 Task: Look for space in Madhipura, India from 6th September, 2023 to 10th September, 2023 for 1 adult in price range Rs.9000 to Rs.17000. Place can be private room with 1  bedroom having 1 bed and 1 bathroom. Property type can be house, flat, guest house, hotel. Booking option can be shelf check-in. Required host language is English.
Action: Mouse moved to (468, 85)
Screenshot: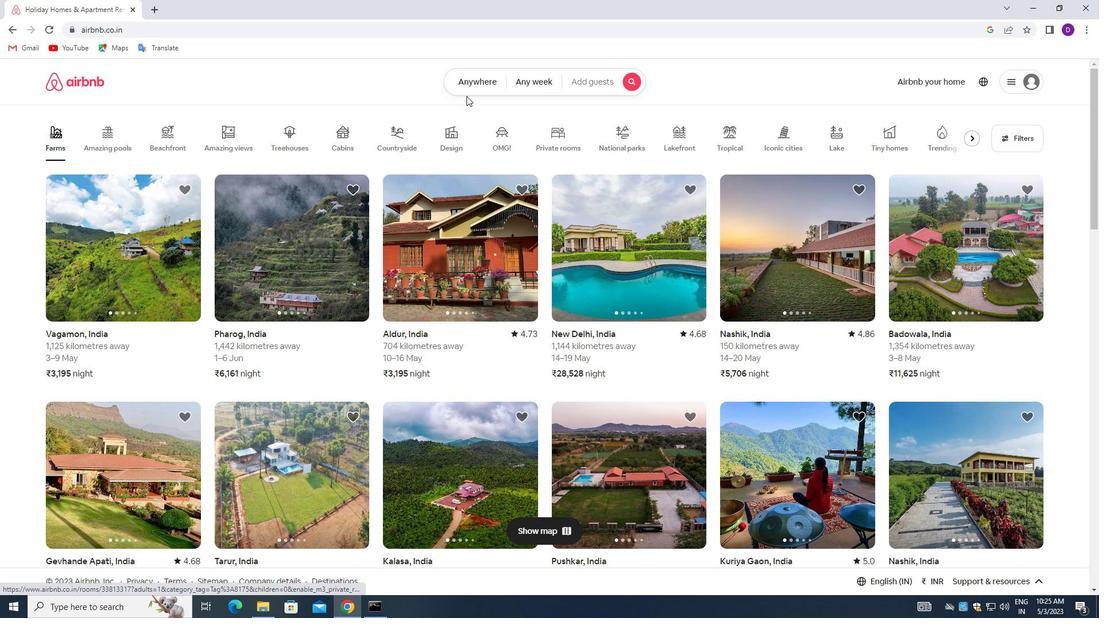
Action: Mouse pressed left at (468, 85)
Screenshot: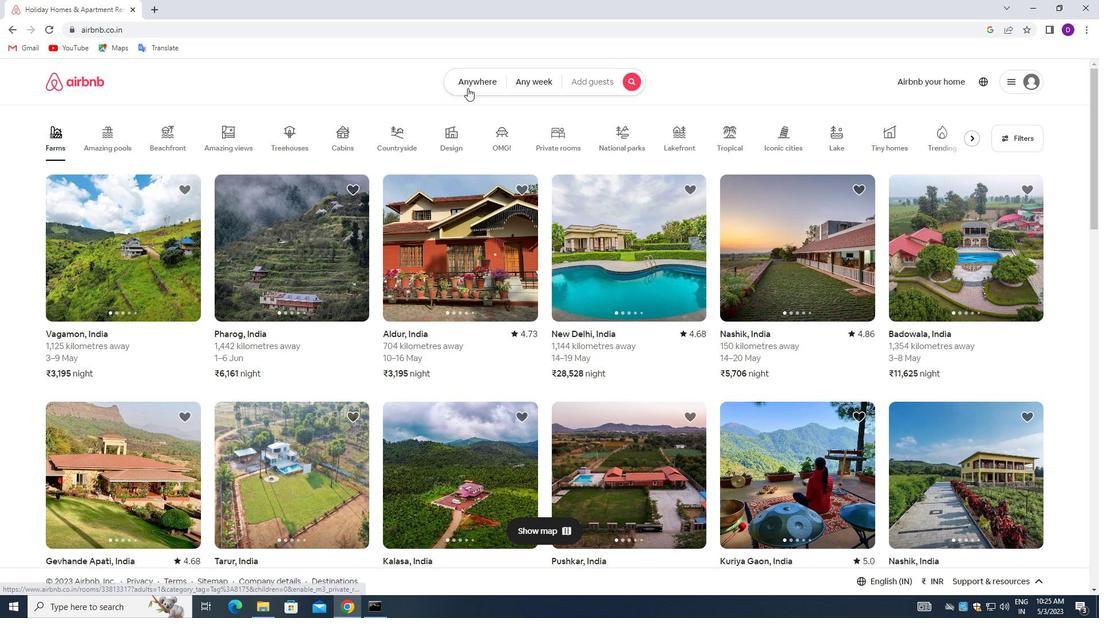 
Action: Mouse moved to (394, 132)
Screenshot: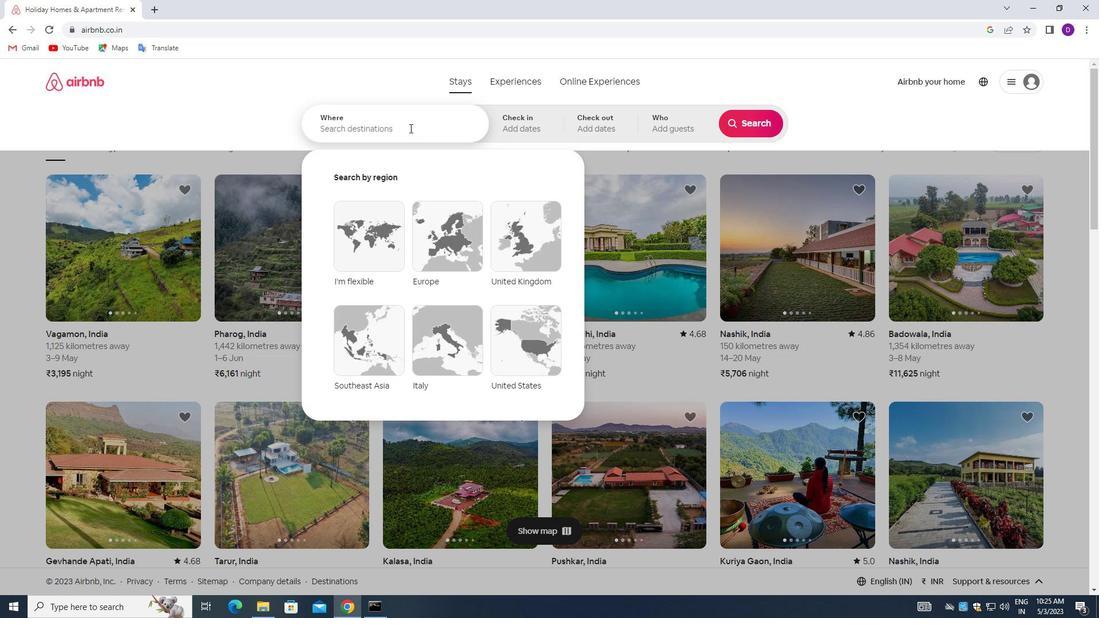 
Action: Mouse pressed left at (394, 132)
Screenshot: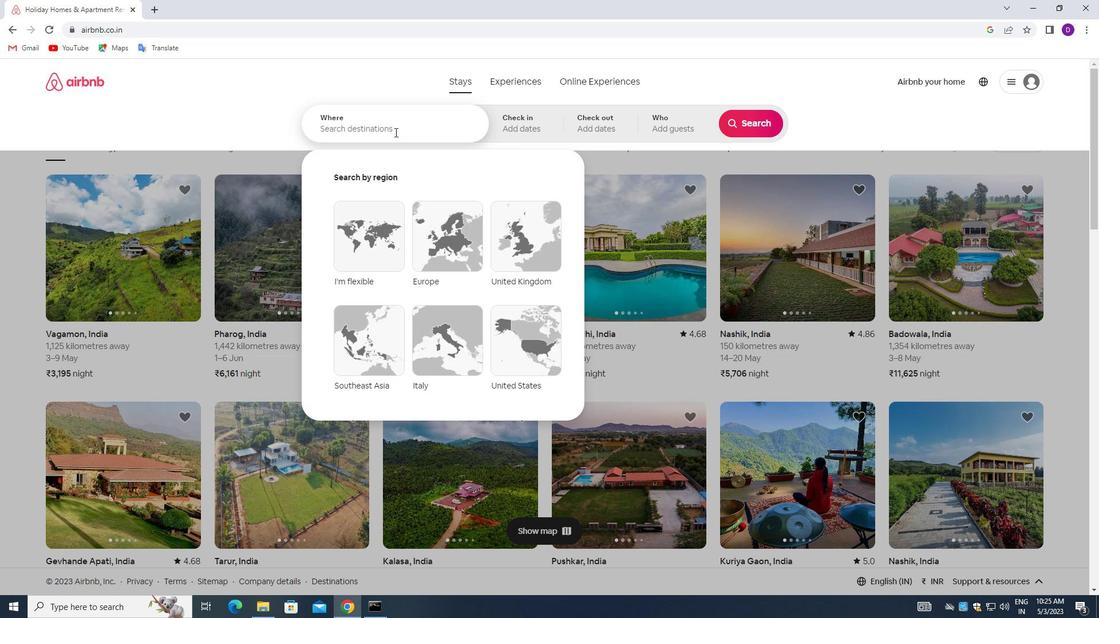 
Action: Mouse moved to (253, 84)
Screenshot: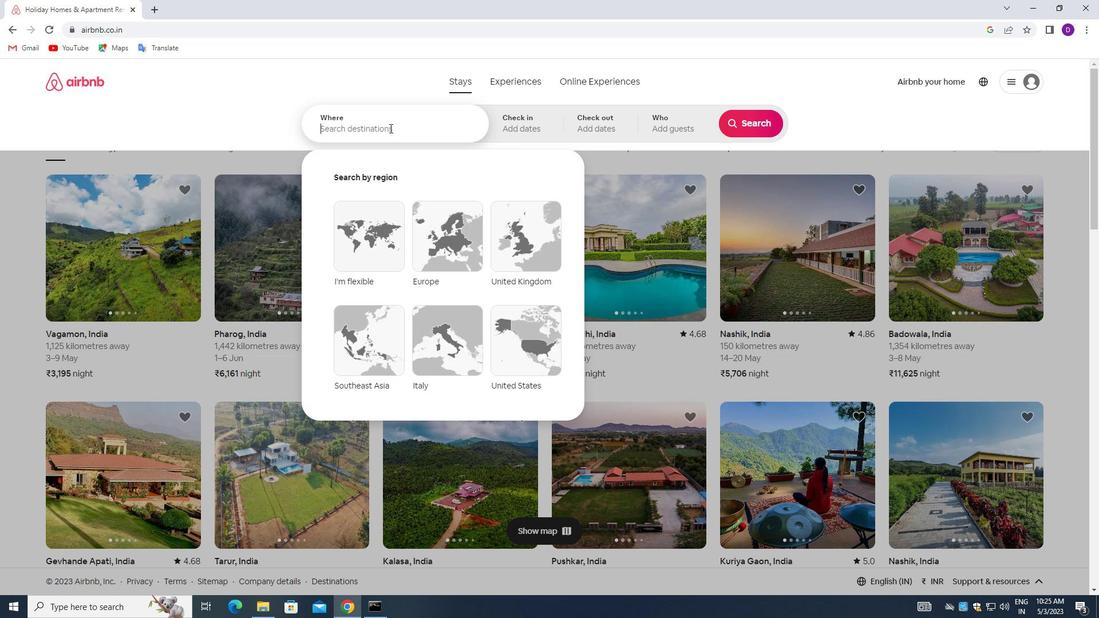 
Action: Key pressed <Key.shift>MADHIPURA,<Key.space><Key.shift>INDIA<Key.enter>
Screenshot: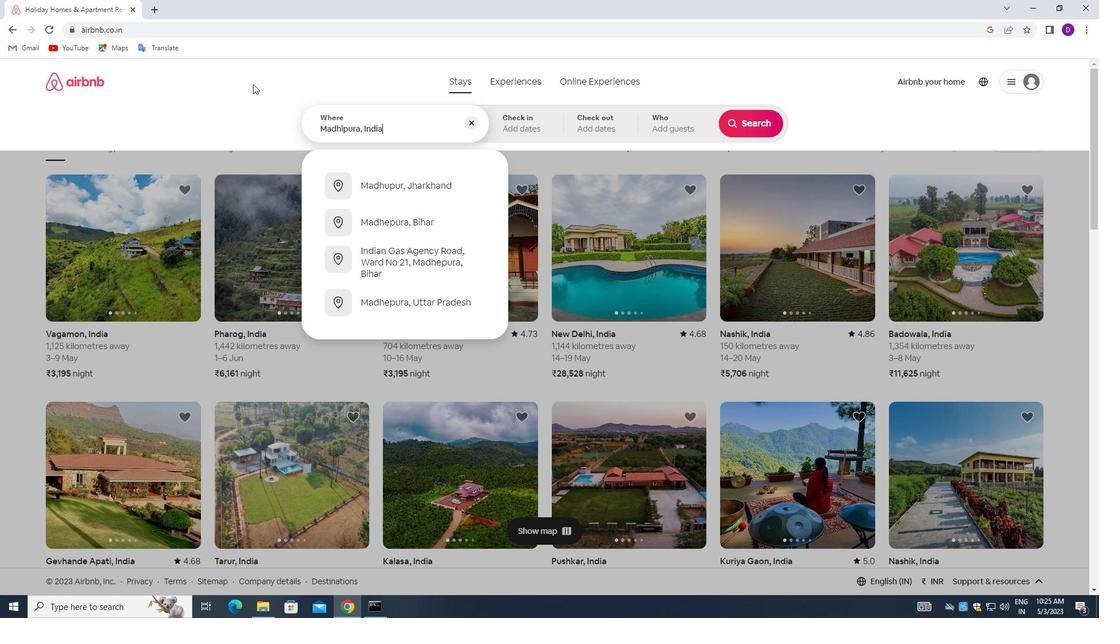 
Action: Mouse moved to (750, 214)
Screenshot: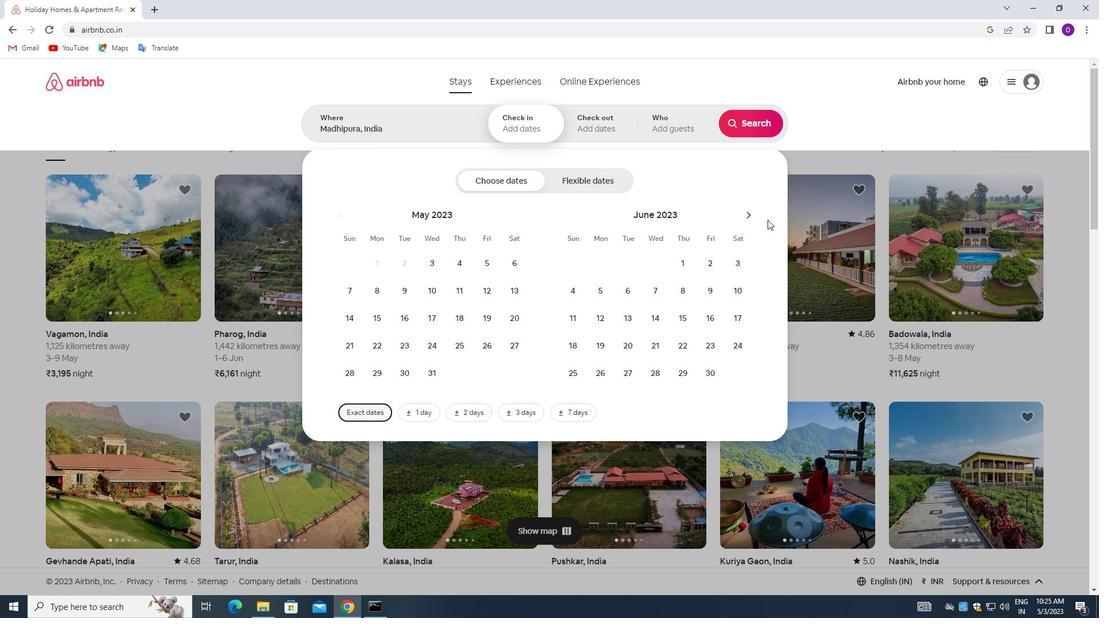 
Action: Mouse pressed left at (750, 214)
Screenshot: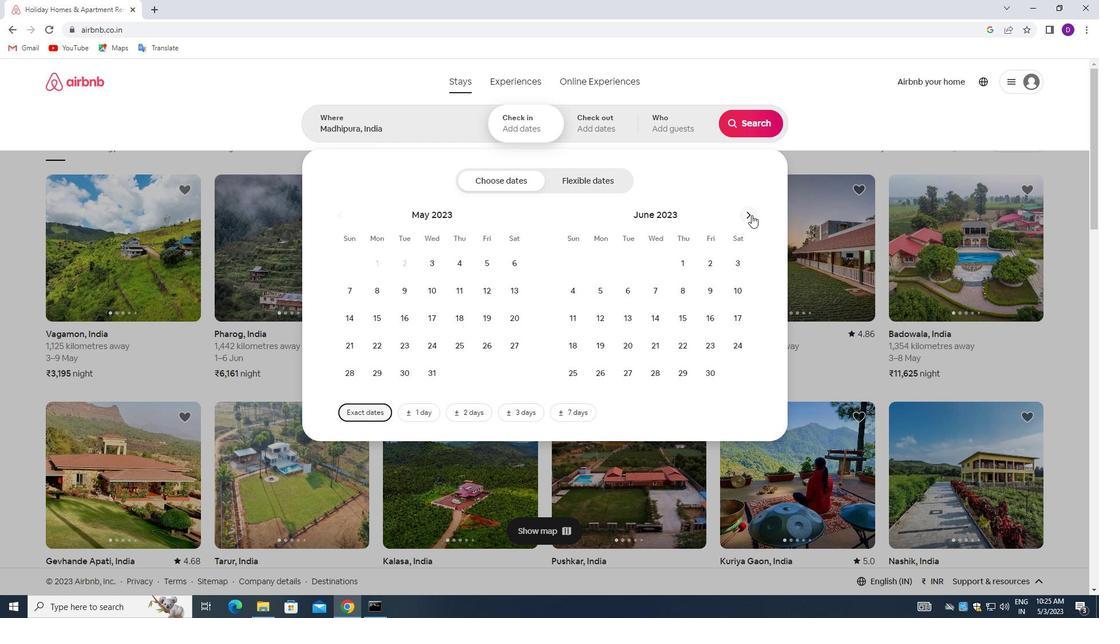 
Action: Mouse pressed left at (750, 214)
Screenshot: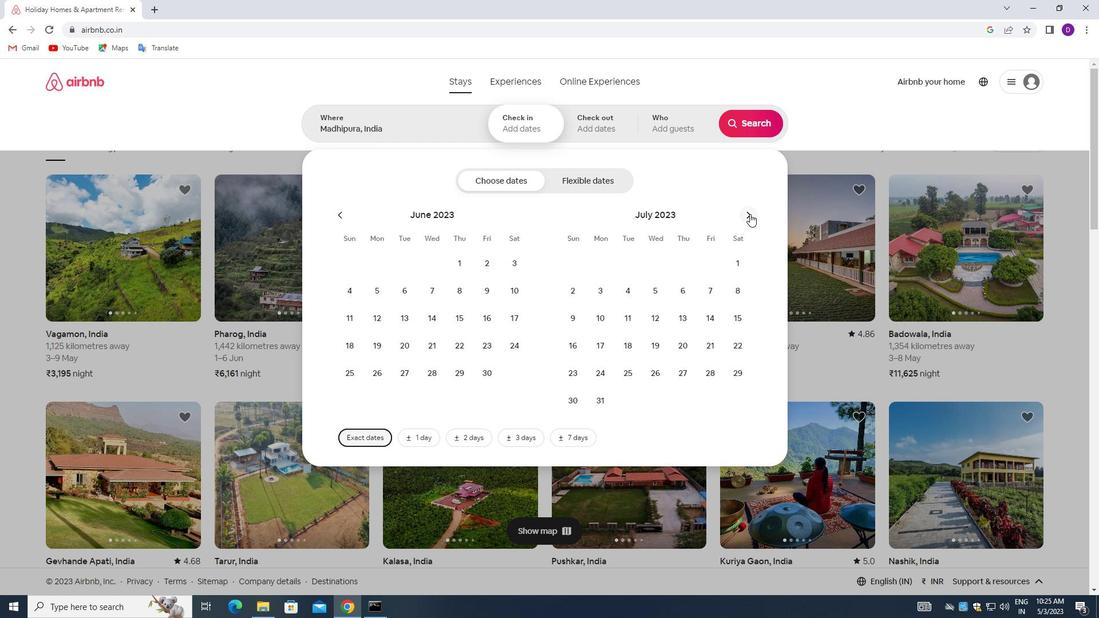 
Action: Mouse pressed left at (750, 214)
Screenshot: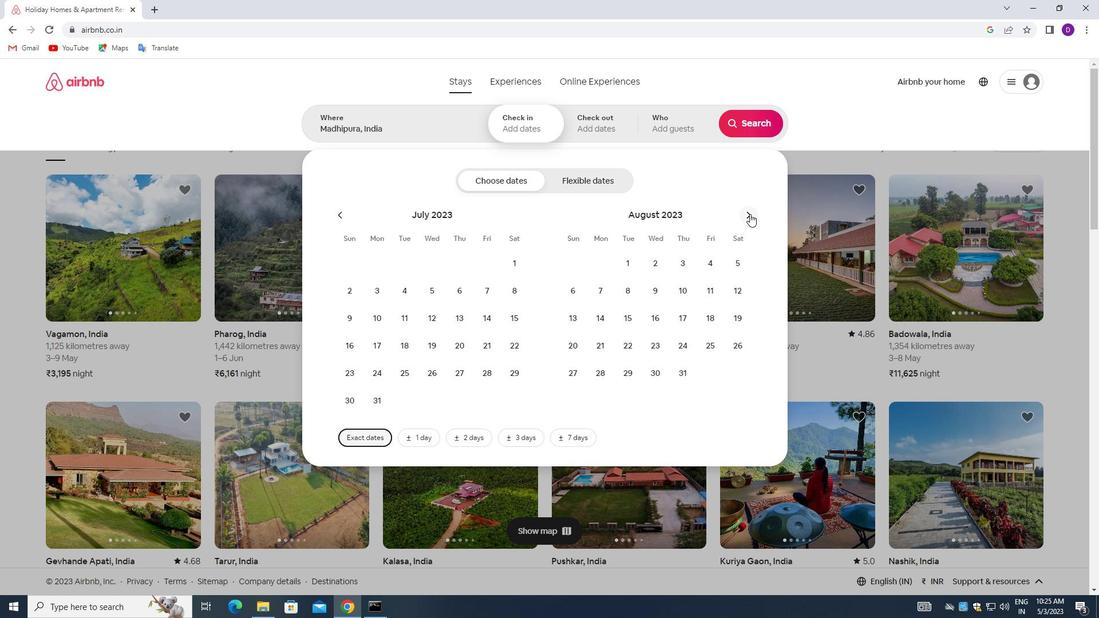 
Action: Mouse moved to (662, 288)
Screenshot: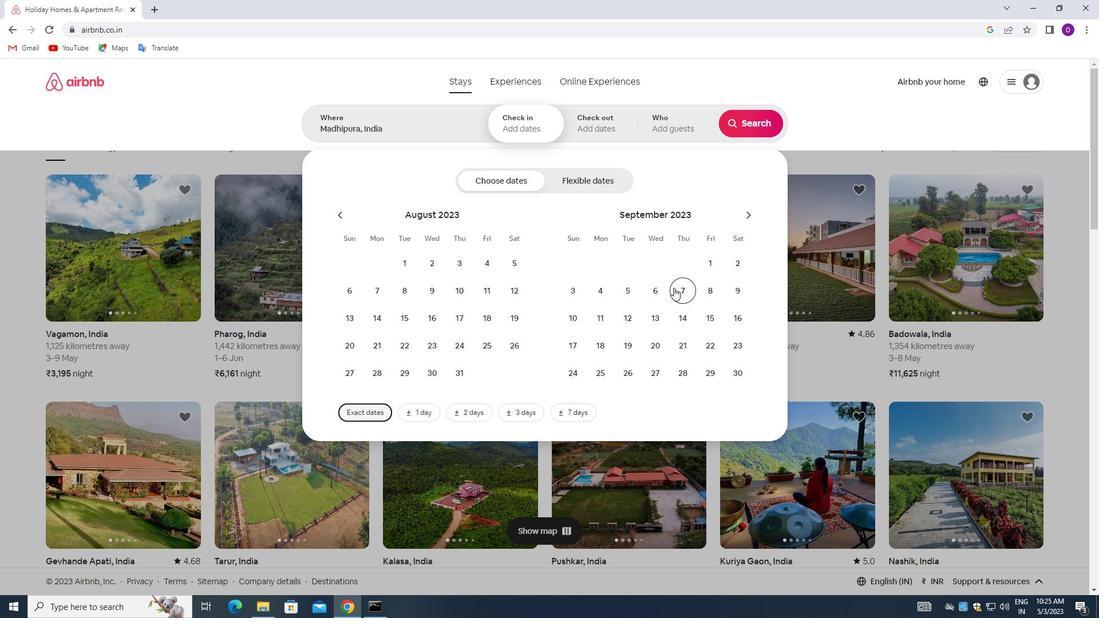 
Action: Mouse pressed left at (662, 288)
Screenshot: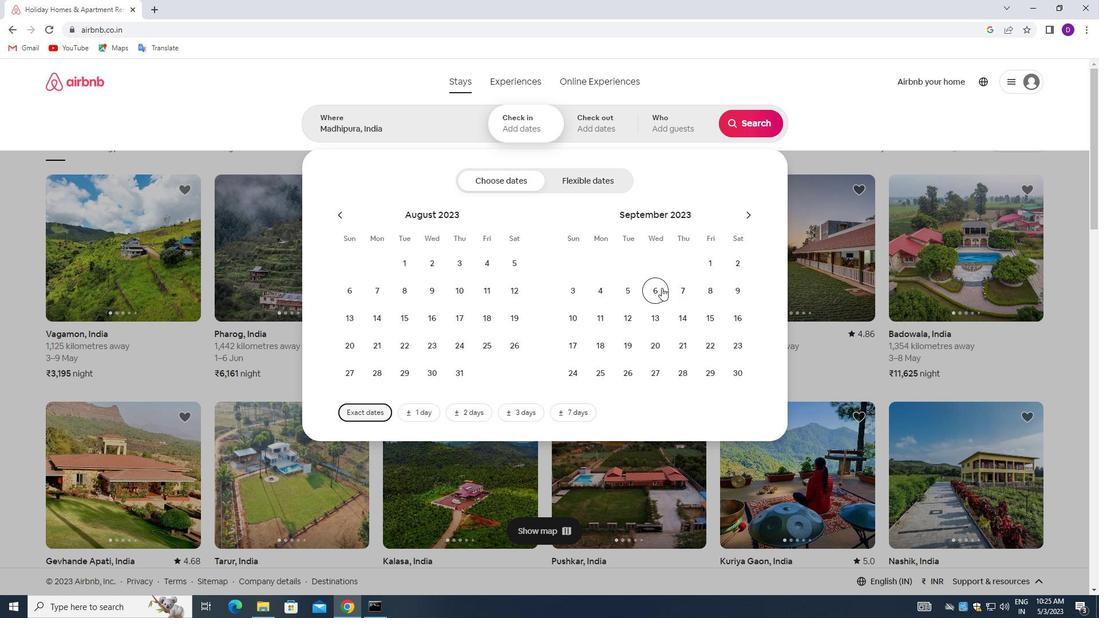 
Action: Mouse moved to (577, 320)
Screenshot: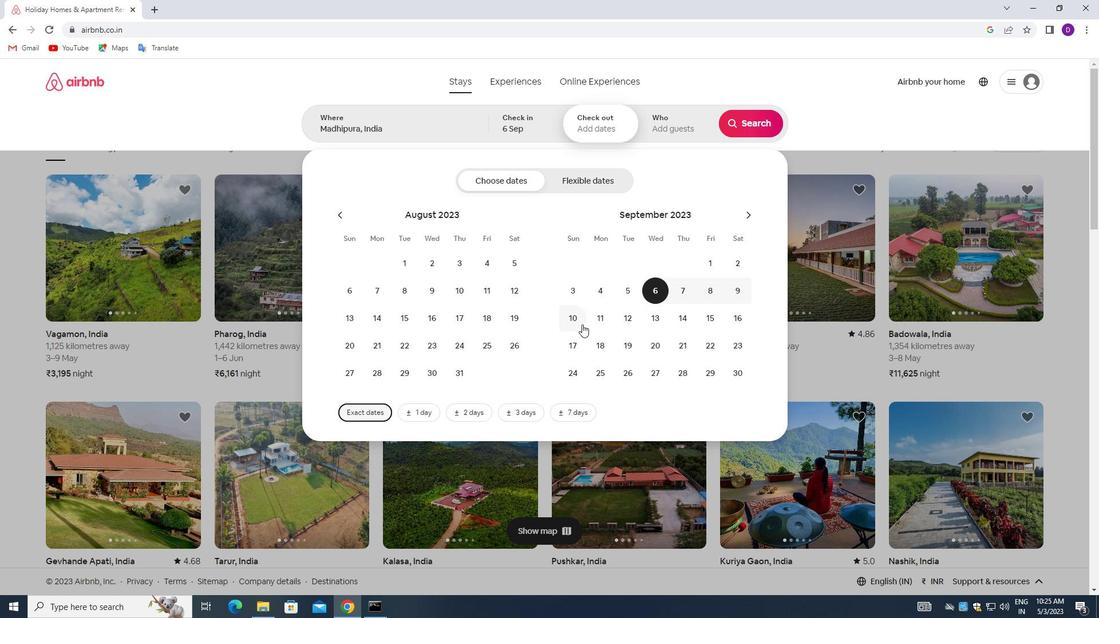 
Action: Mouse pressed left at (577, 320)
Screenshot: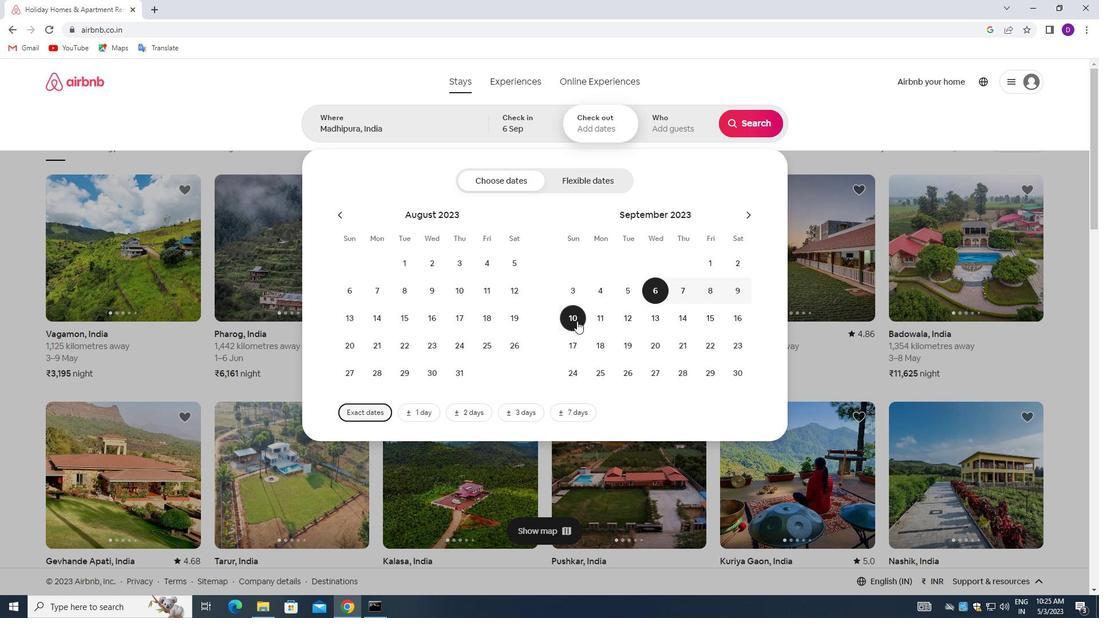 
Action: Mouse moved to (662, 129)
Screenshot: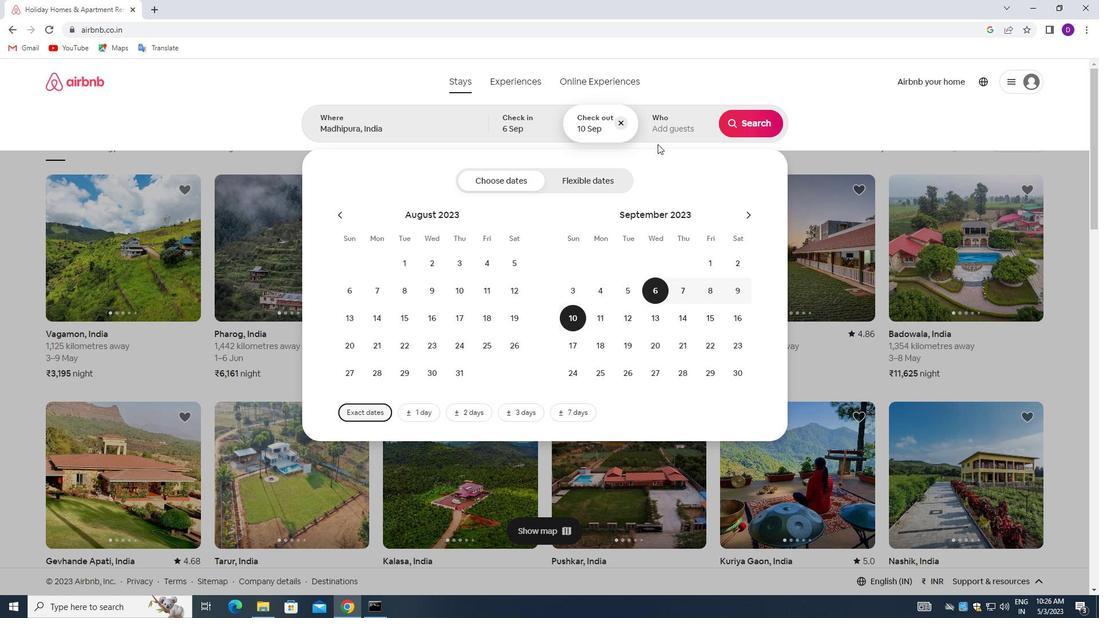 
Action: Mouse pressed left at (662, 129)
Screenshot: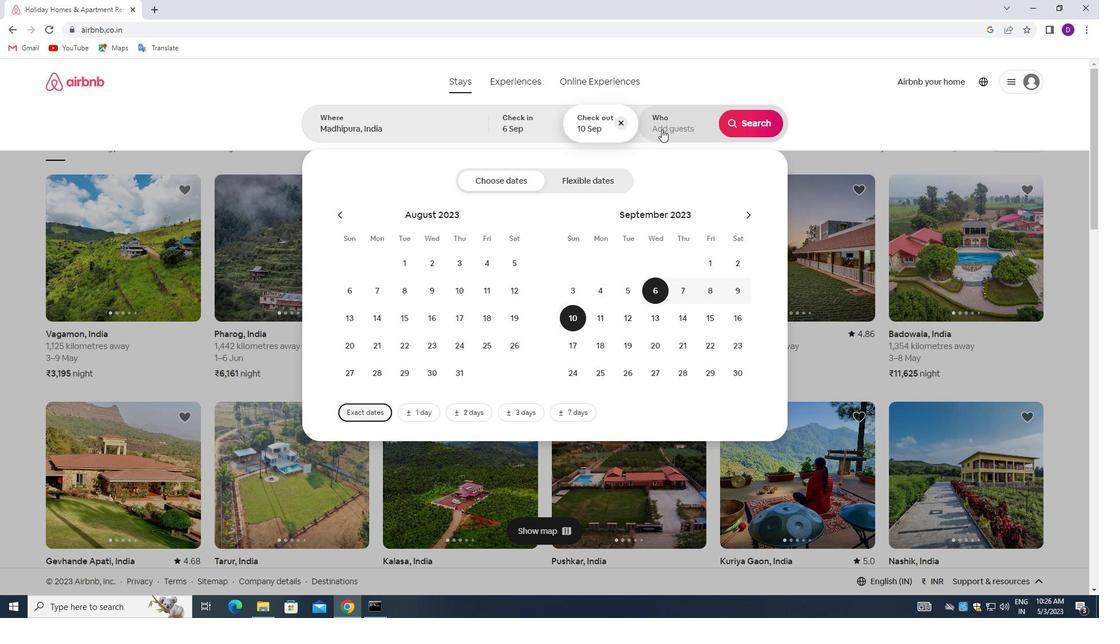 
Action: Mouse moved to (756, 183)
Screenshot: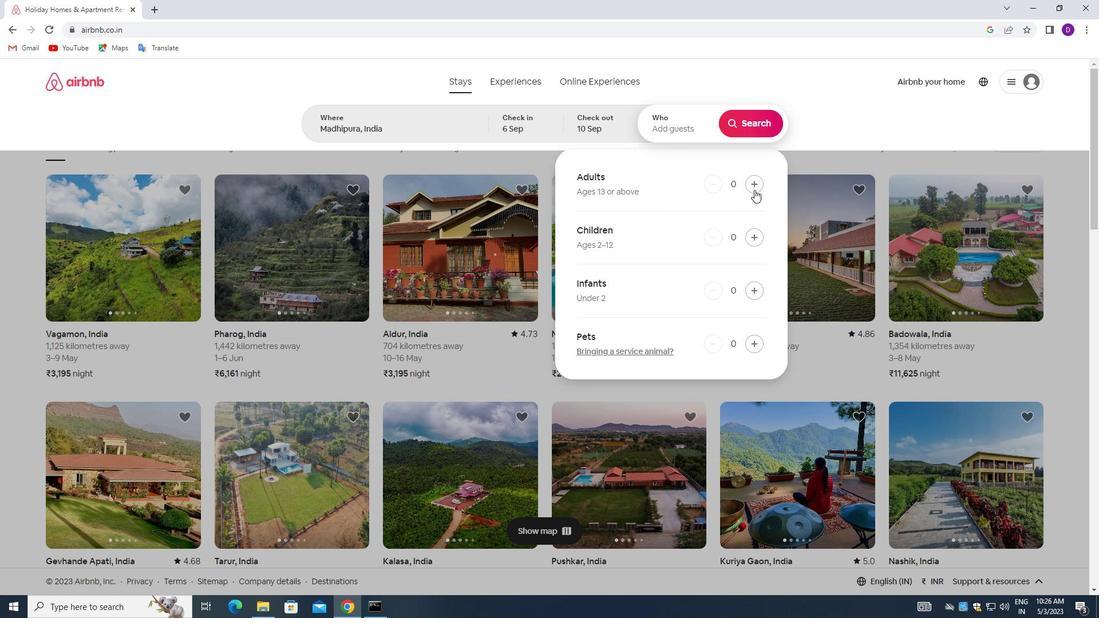 
Action: Mouse pressed left at (756, 183)
Screenshot: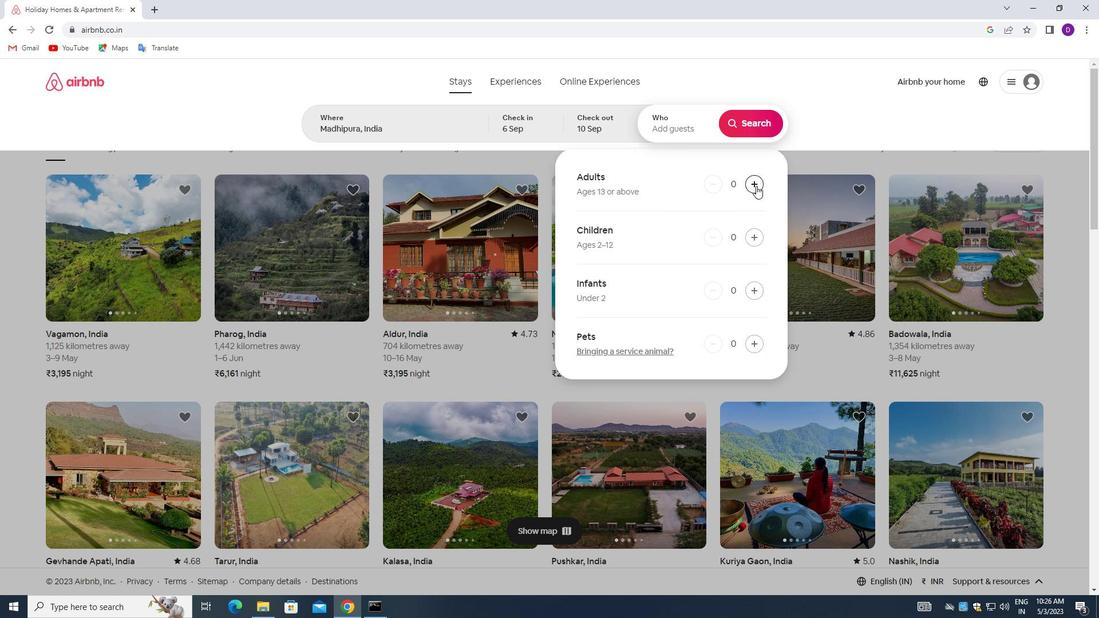 
Action: Mouse moved to (745, 124)
Screenshot: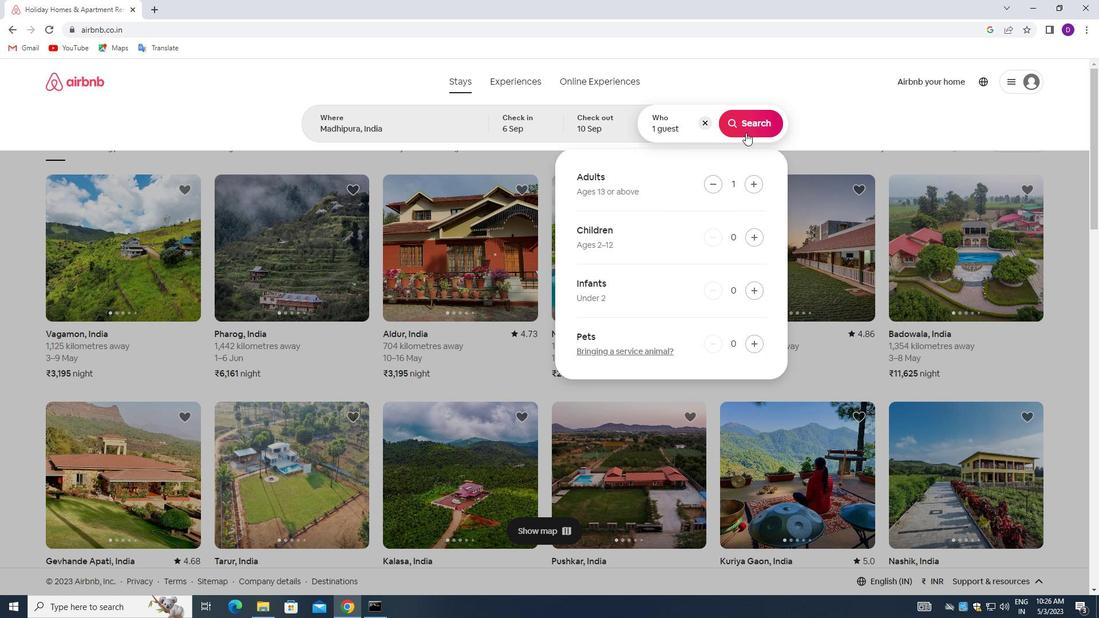 
Action: Mouse pressed left at (745, 124)
Screenshot: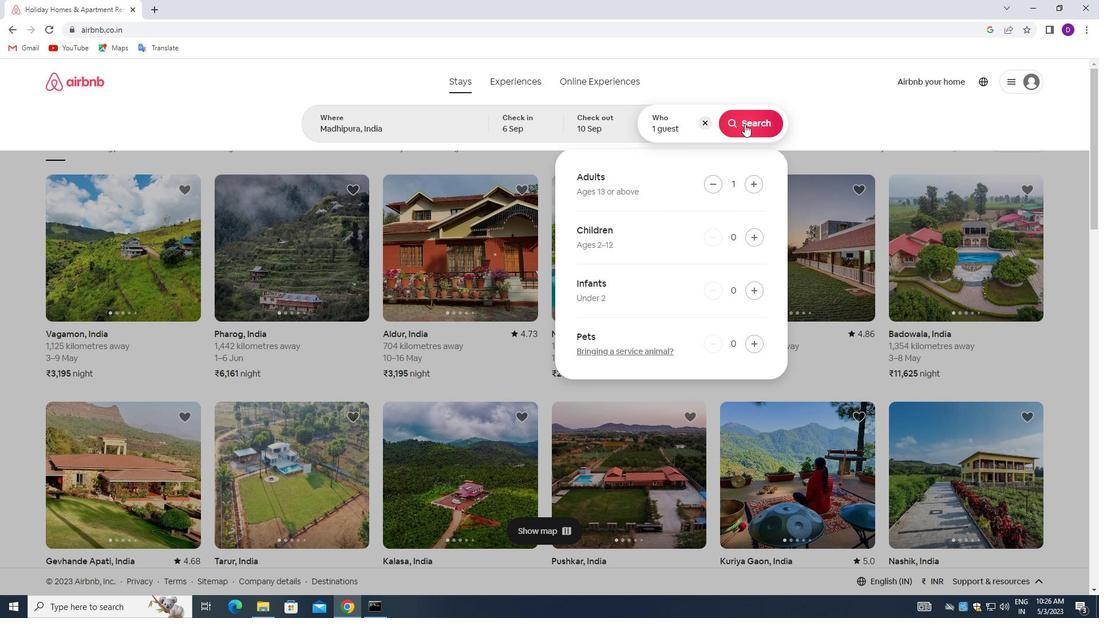 
Action: Mouse moved to (1035, 127)
Screenshot: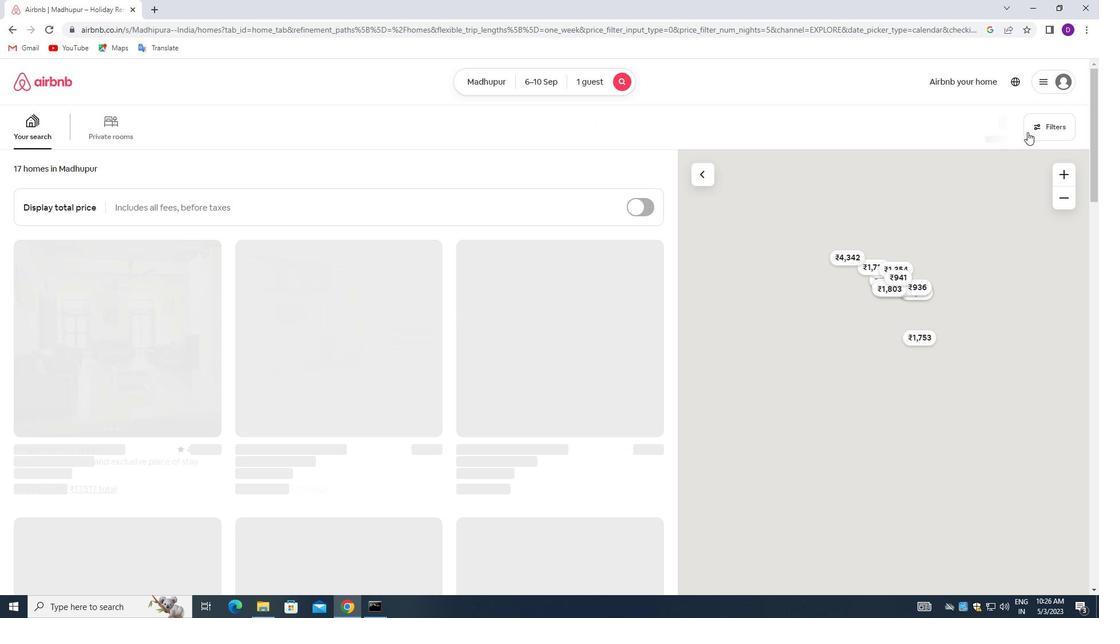 
Action: Mouse pressed left at (1035, 127)
Screenshot: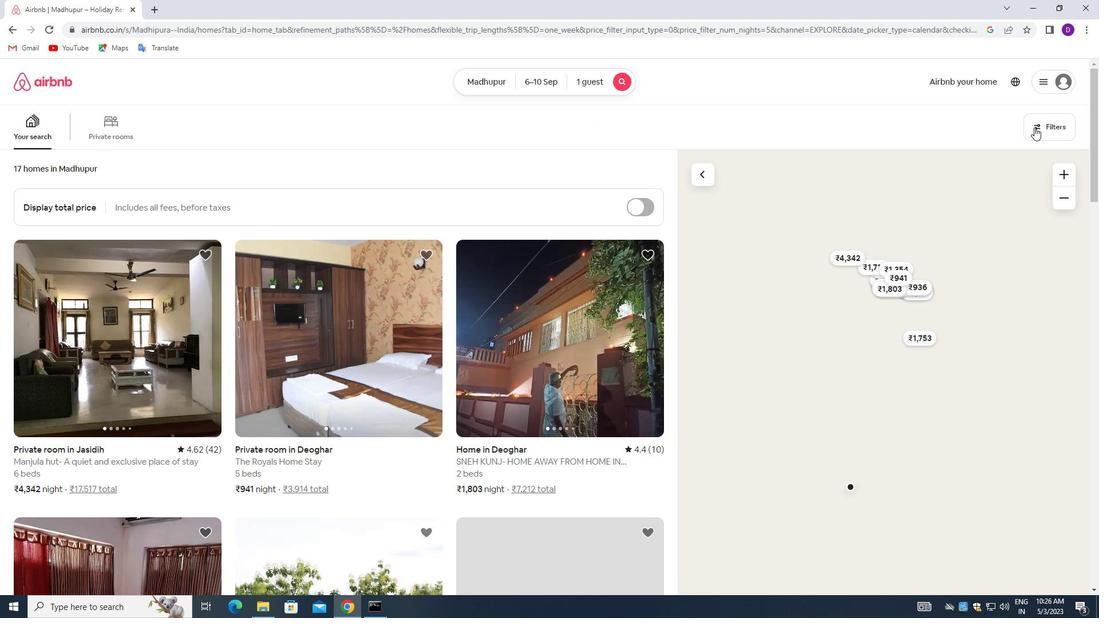 
Action: Mouse moved to (410, 277)
Screenshot: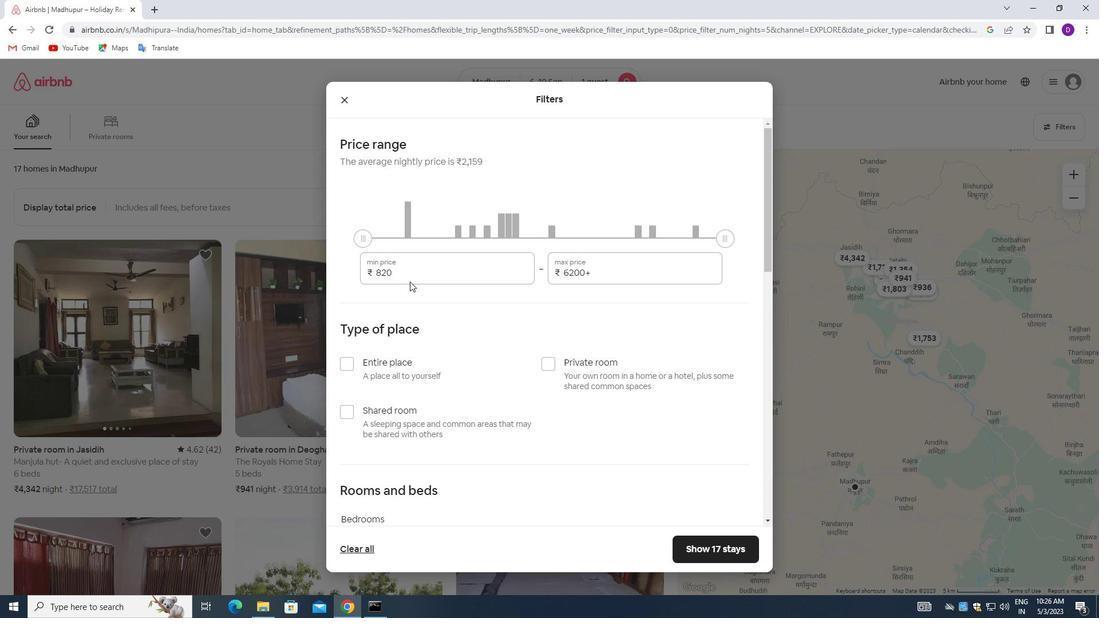 
Action: Mouse pressed left at (410, 277)
Screenshot: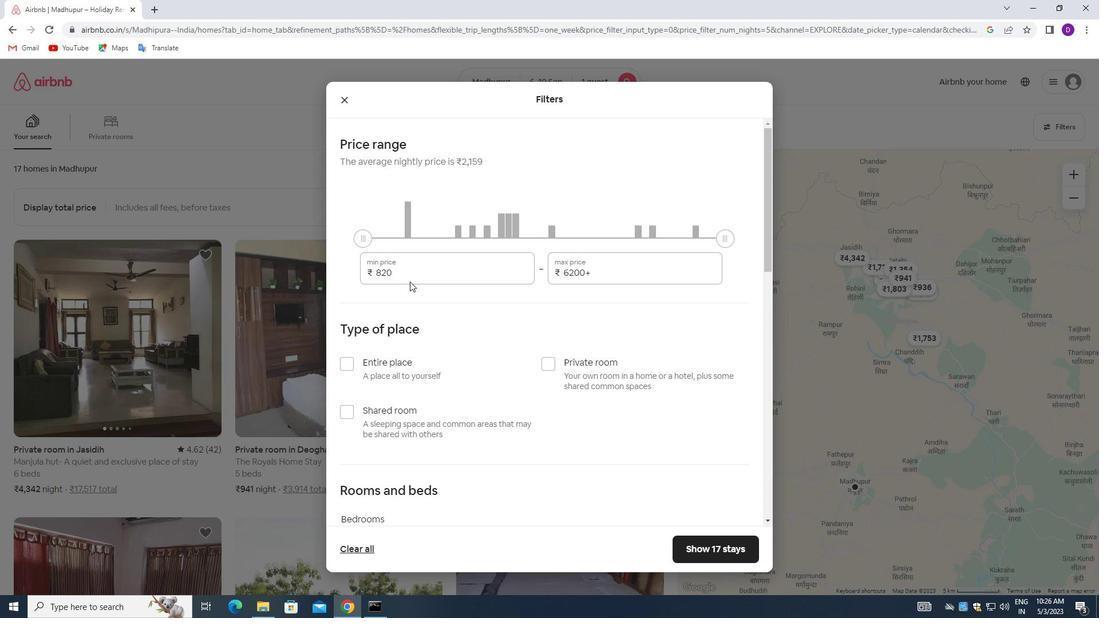 
Action: Mouse pressed left at (410, 277)
Screenshot: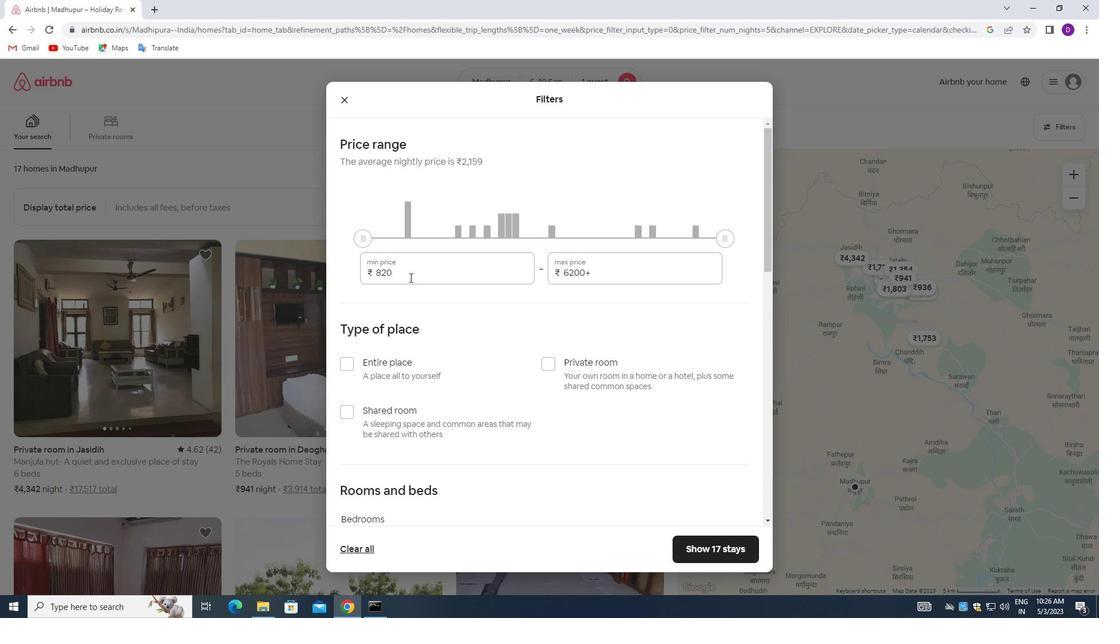 
Action: Key pressed 9000<Key.tab>17000
Screenshot: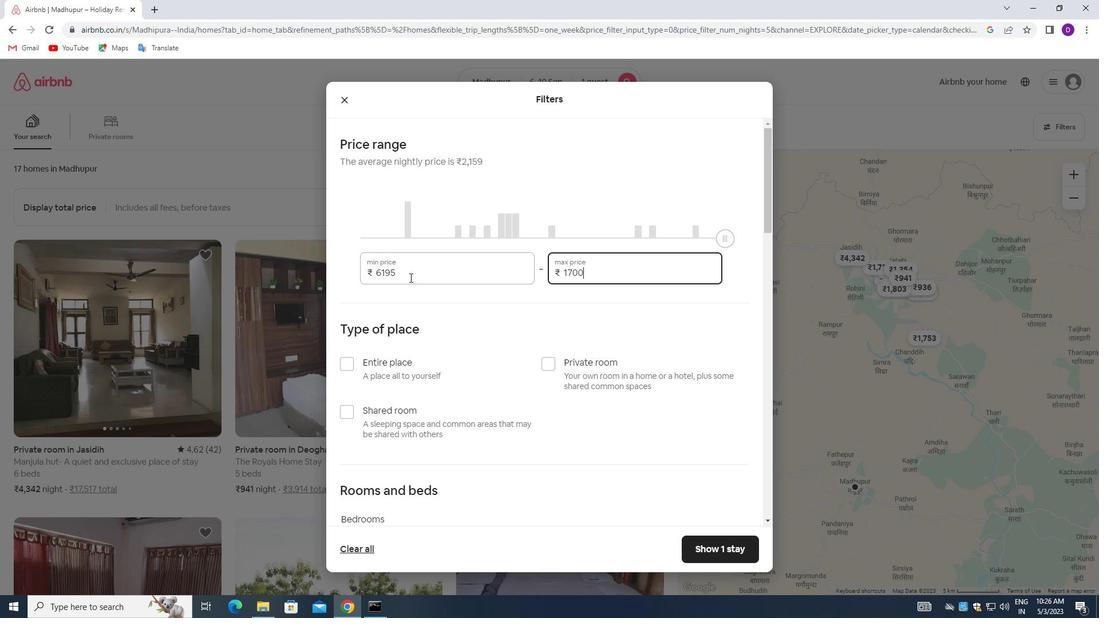 
Action: Mouse moved to (539, 348)
Screenshot: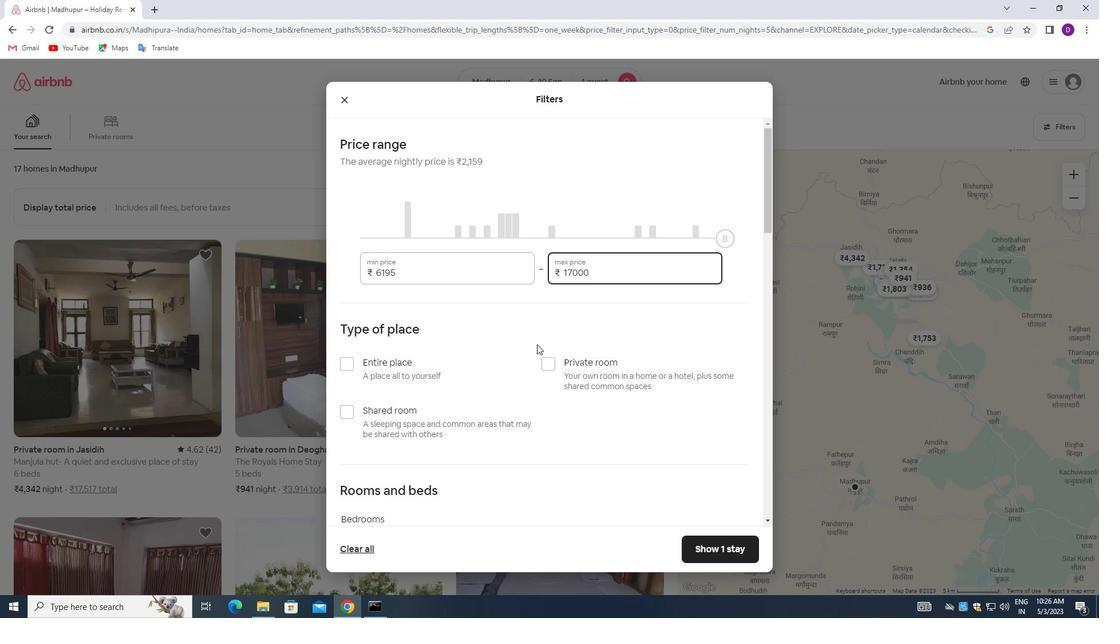 
Action: Mouse scrolled (539, 348) with delta (0, 0)
Screenshot: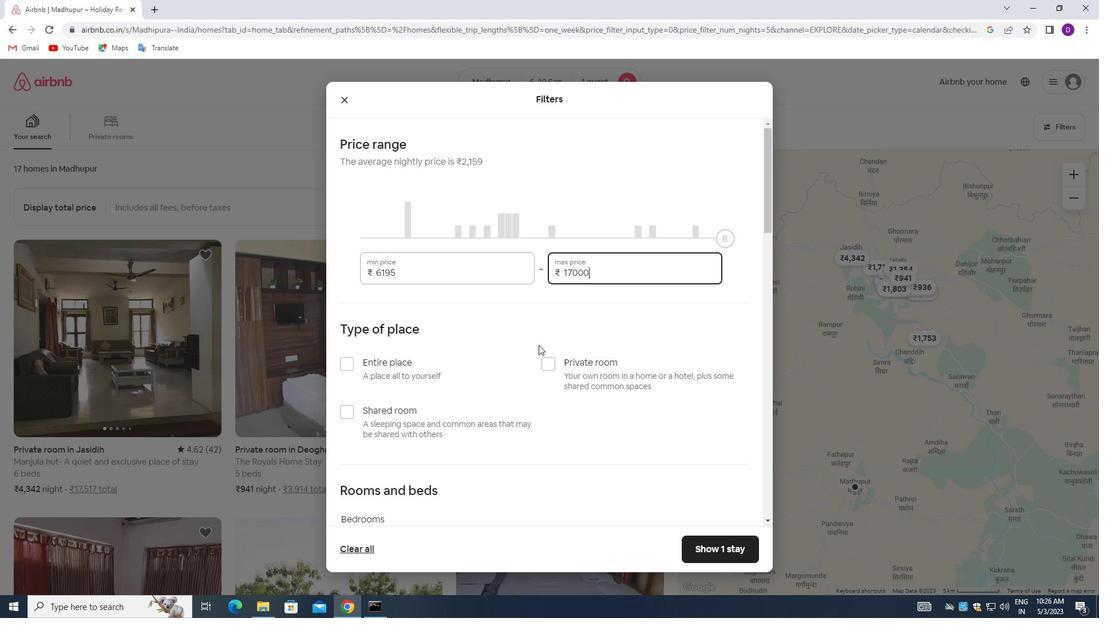 
Action: Mouse moved to (539, 348)
Screenshot: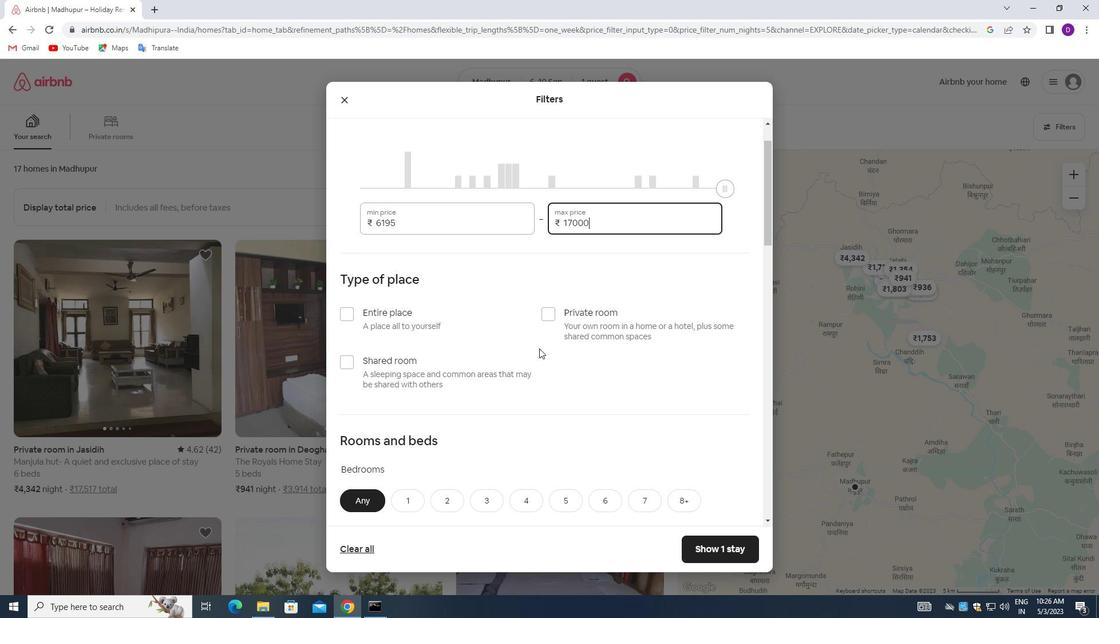 
Action: Mouse scrolled (539, 348) with delta (0, 0)
Screenshot: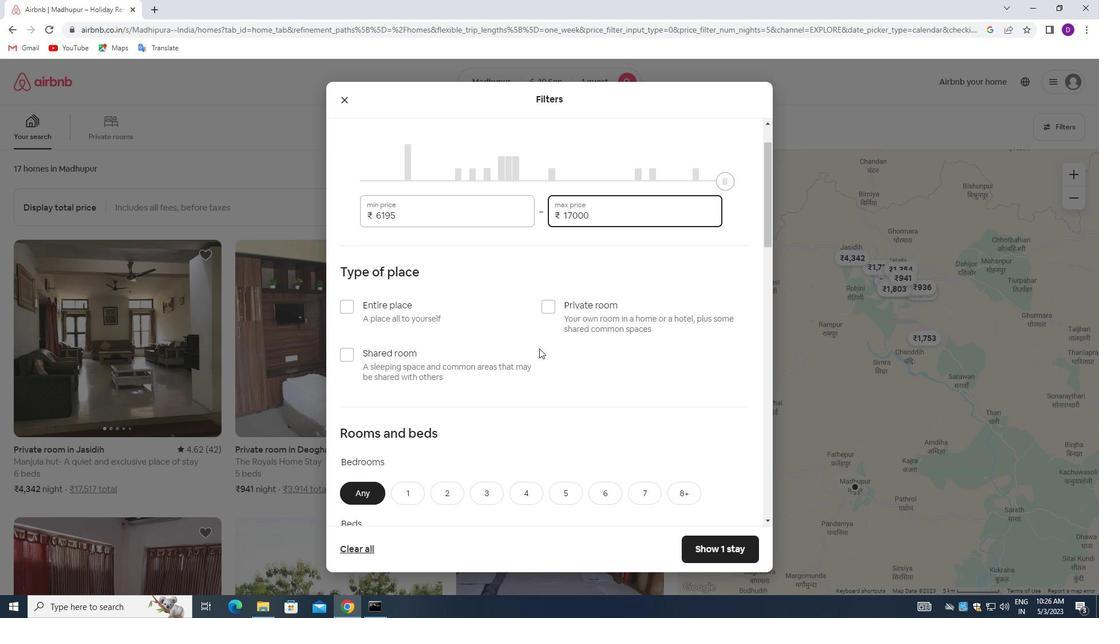 
Action: Mouse scrolled (539, 348) with delta (0, 0)
Screenshot: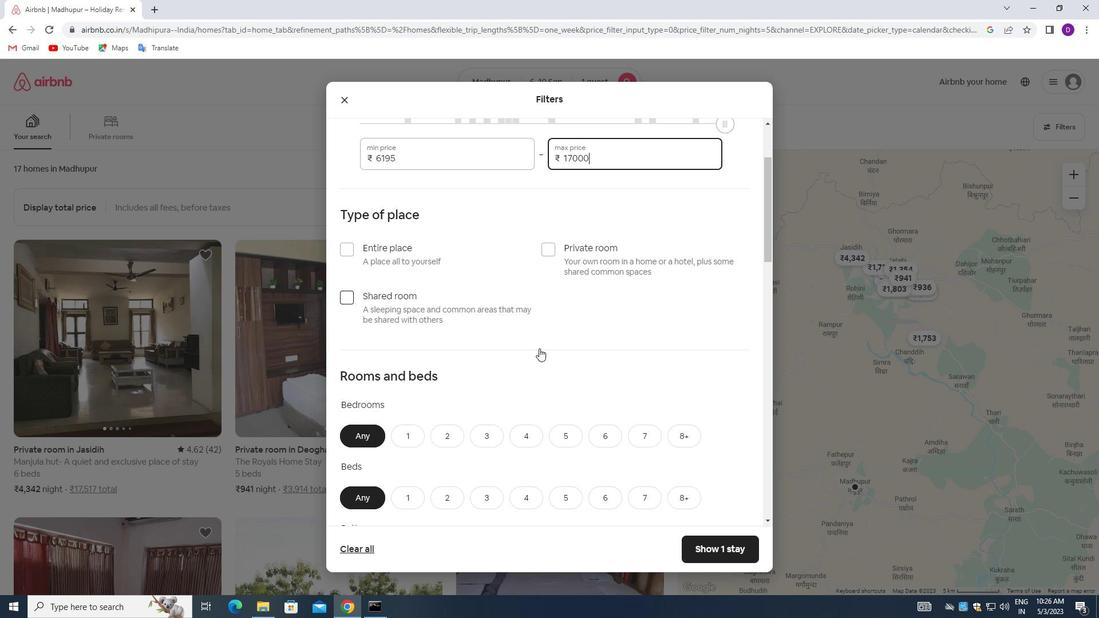 
Action: Mouse moved to (555, 195)
Screenshot: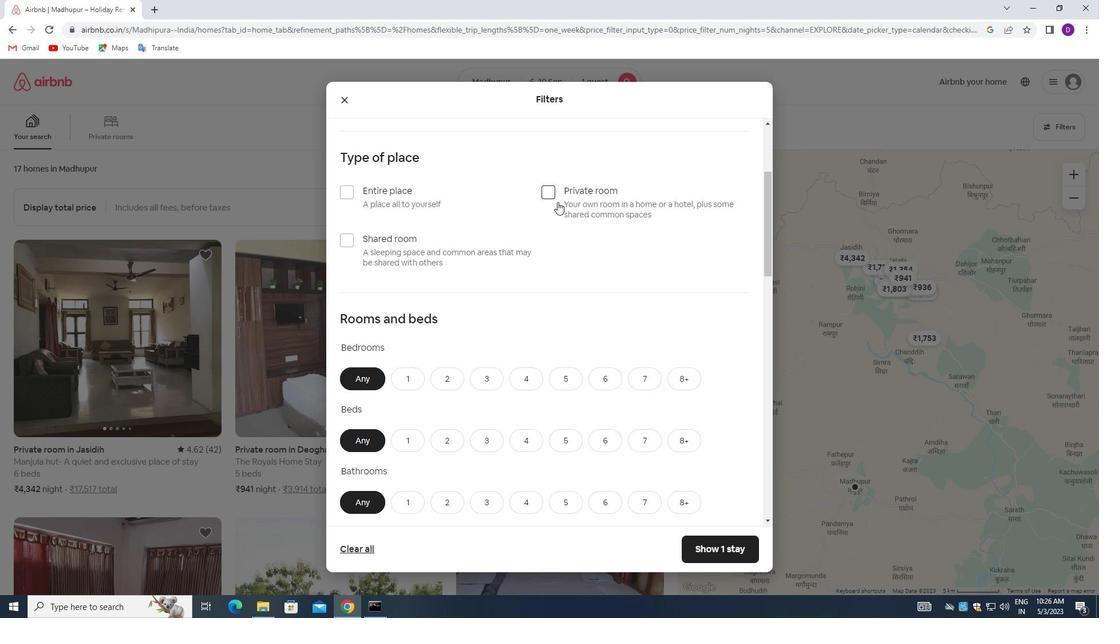 
Action: Mouse pressed left at (555, 195)
Screenshot: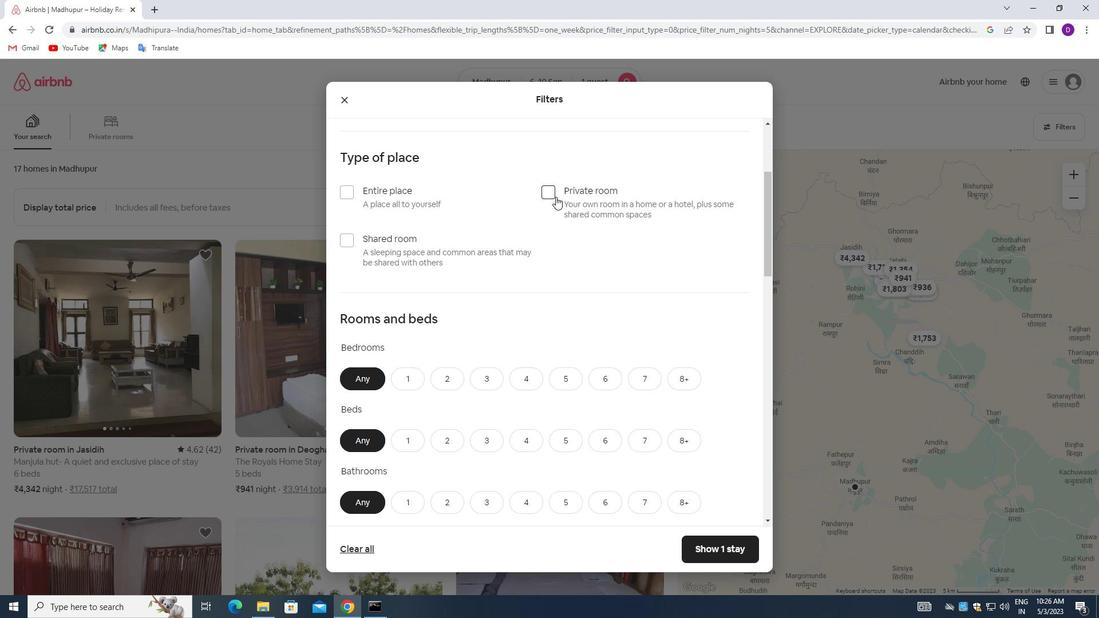 
Action: Mouse moved to (500, 291)
Screenshot: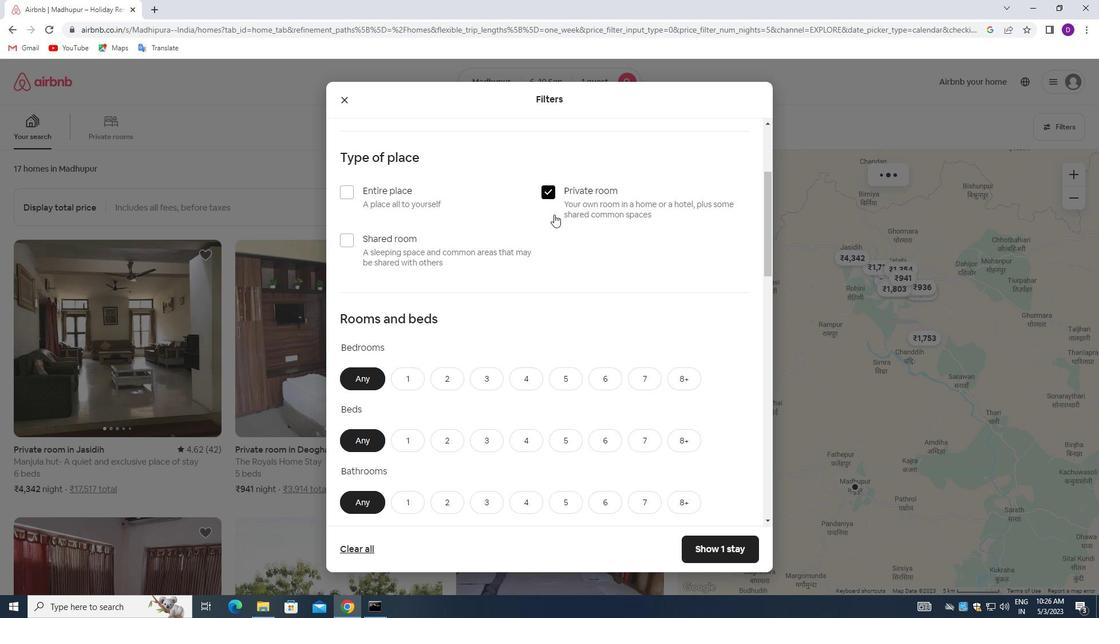 
Action: Mouse scrolled (500, 290) with delta (0, 0)
Screenshot: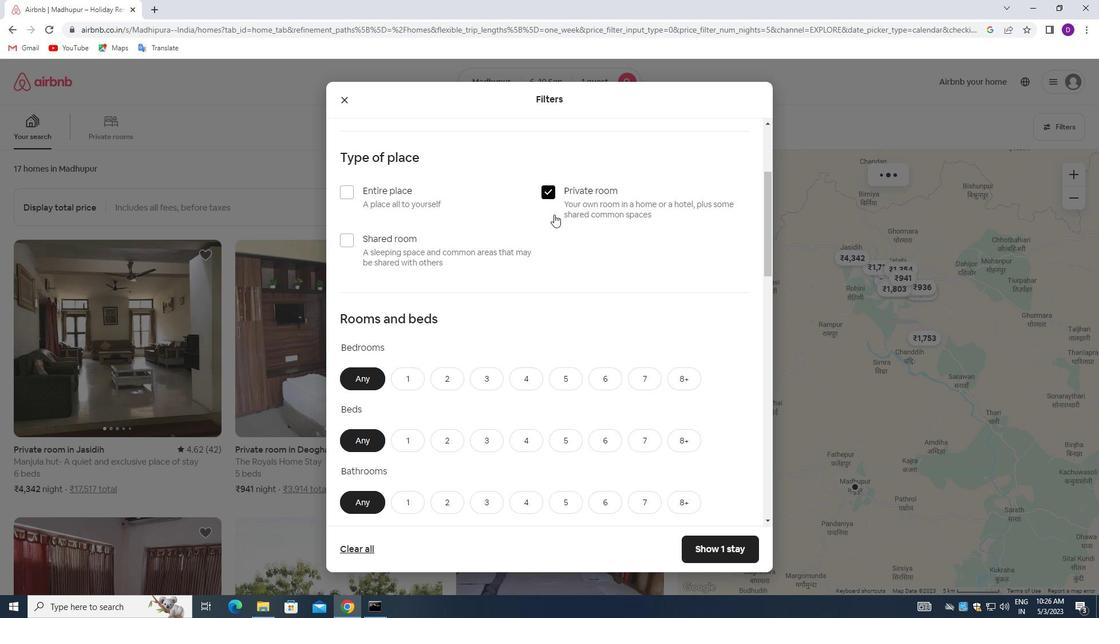 
Action: Mouse moved to (490, 295)
Screenshot: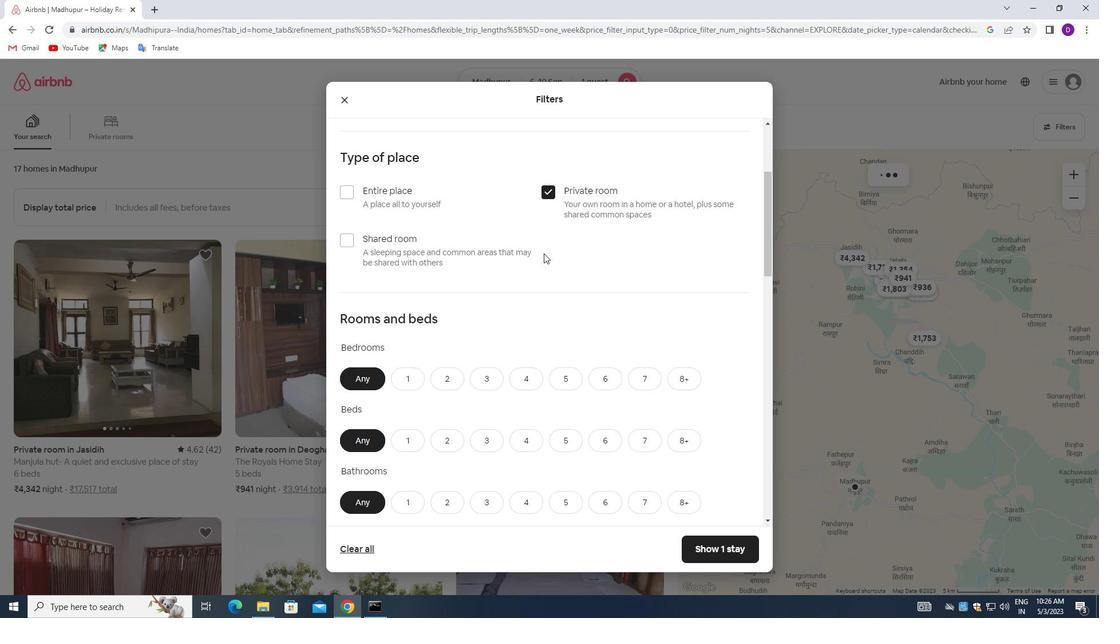 
Action: Mouse scrolled (490, 295) with delta (0, 0)
Screenshot: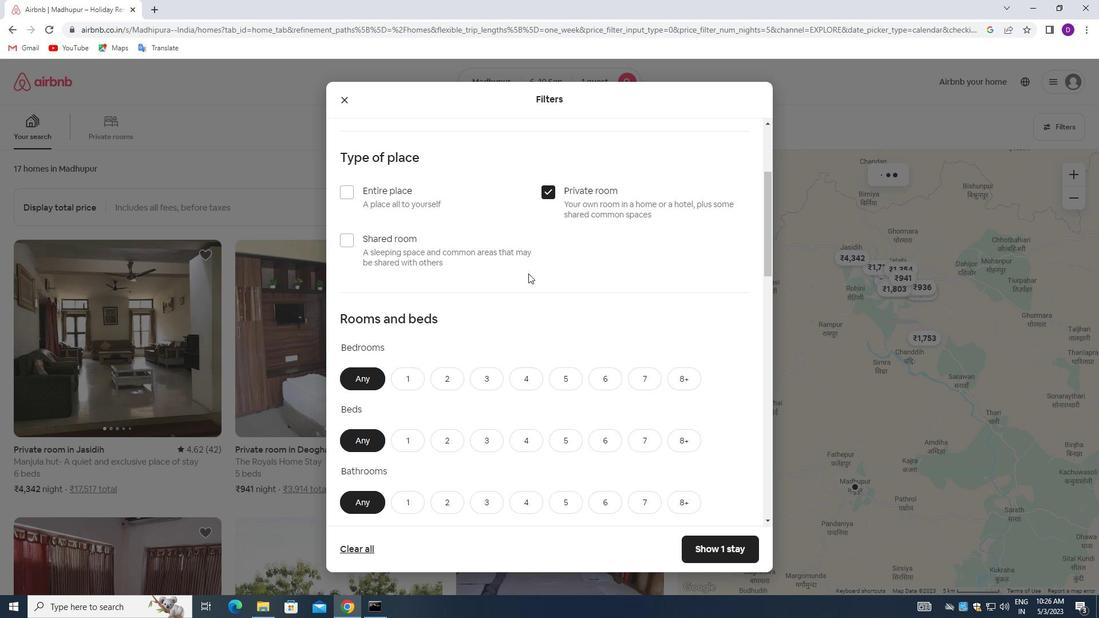 
Action: Mouse scrolled (490, 295) with delta (0, 0)
Screenshot: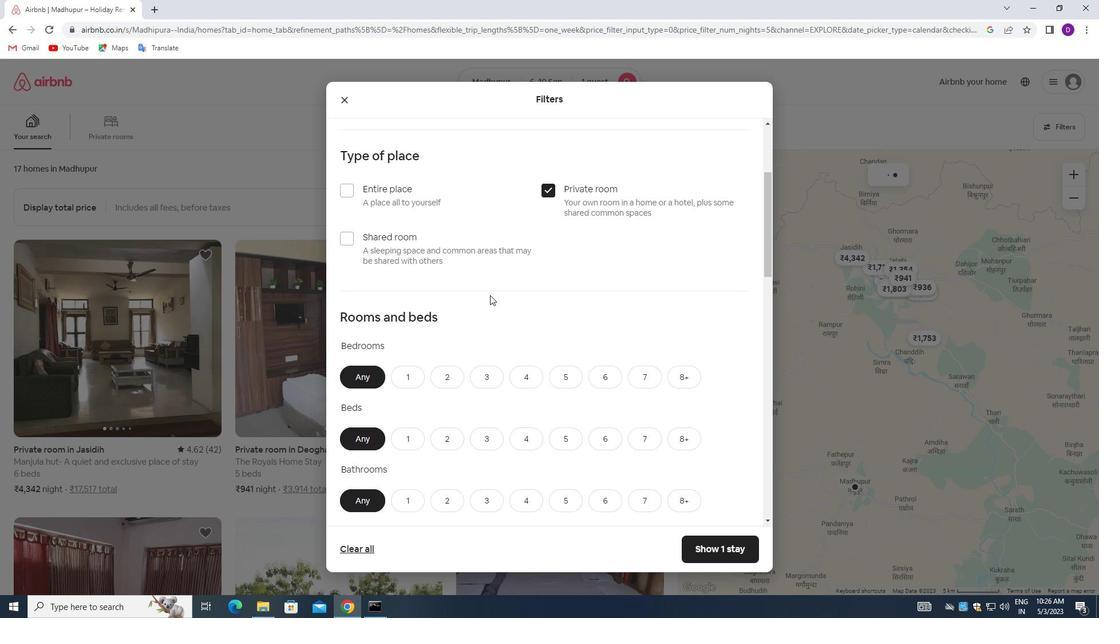 
Action: Mouse moved to (414, 213)
Screenshot: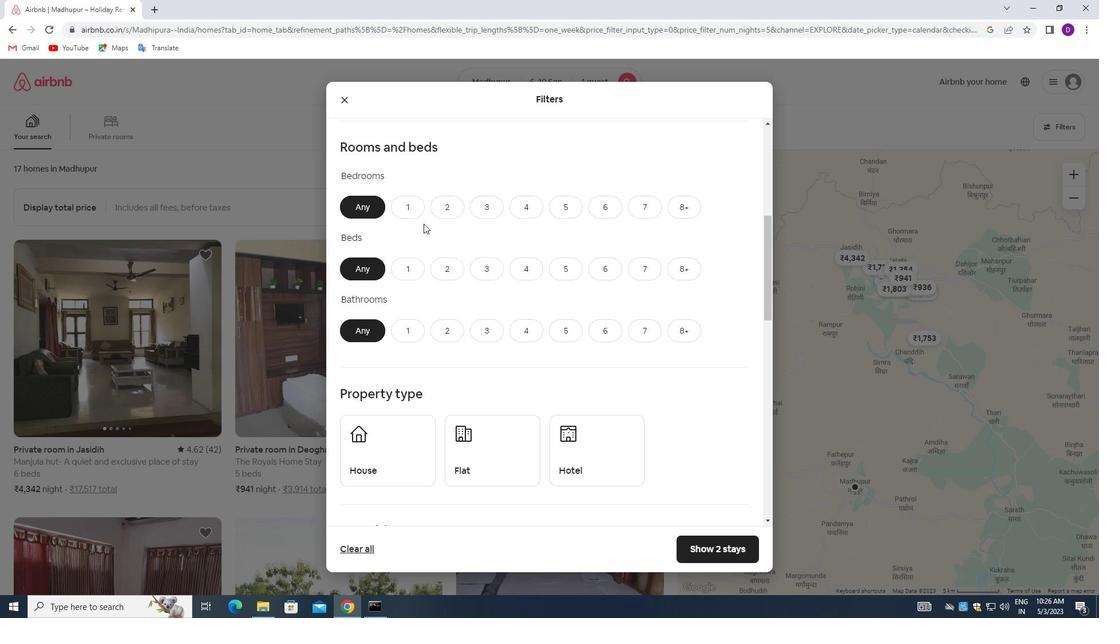 
Action: Mouse pressed left at (414, 213)
Screenshot: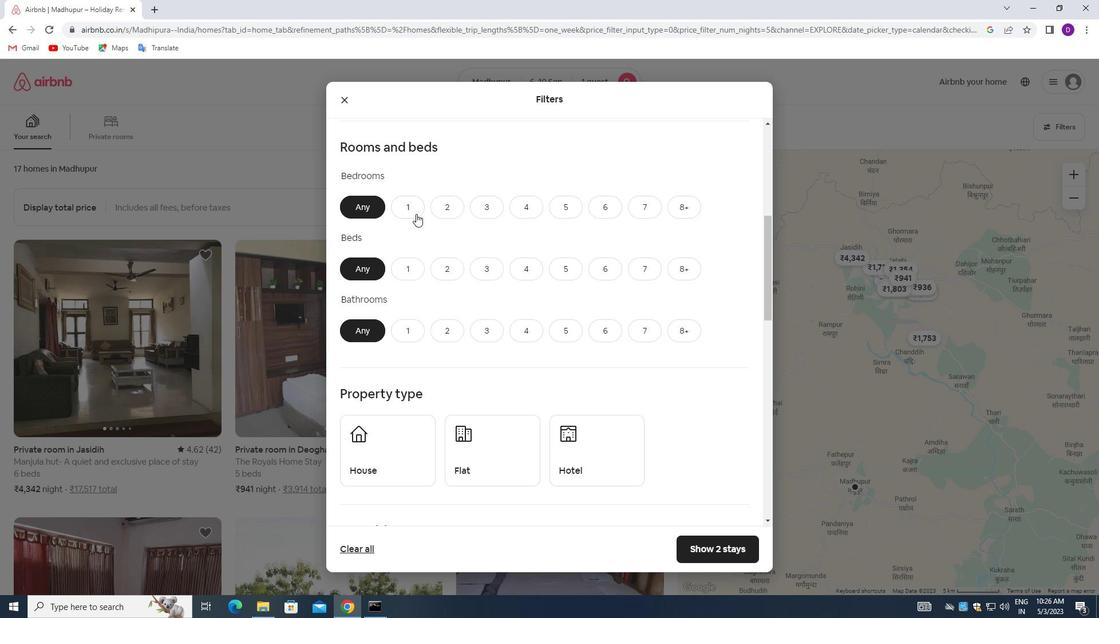 
Action: Mouse moved to (409, 265)
Screenshot: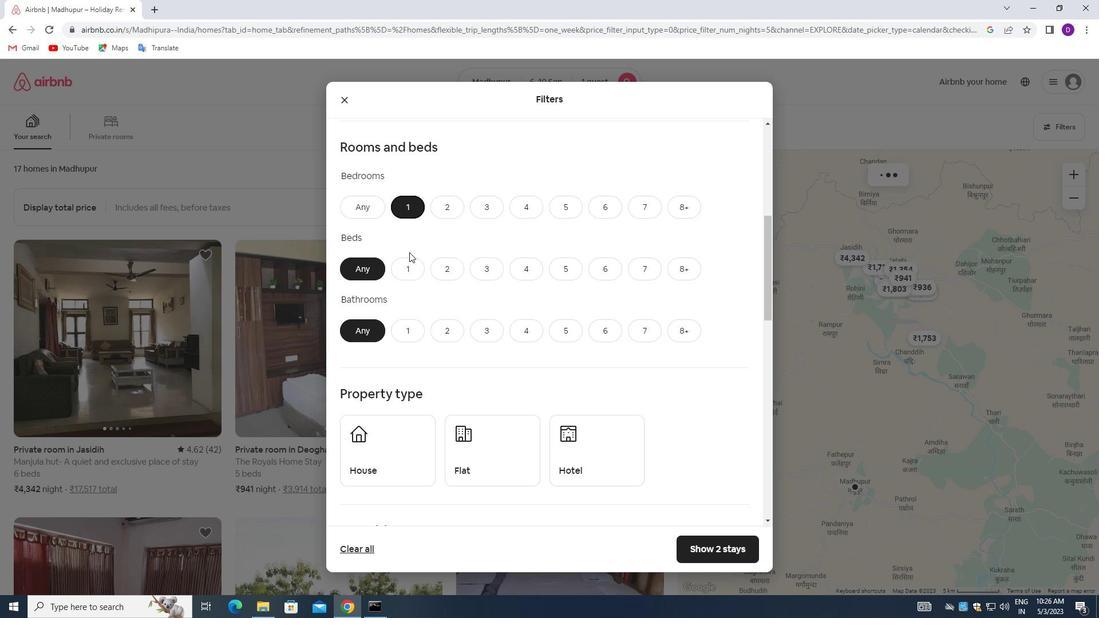 
Action: Mouse pressed left at (409, 265)
Screenshot: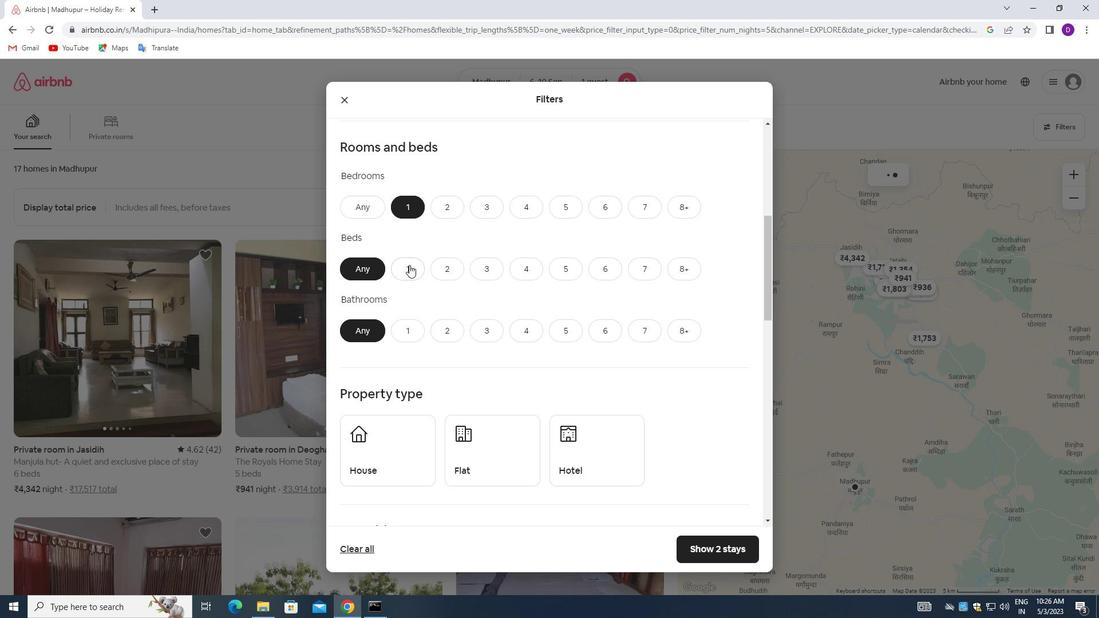 
Action: Mouse moved to (411, 327)
Screenshot: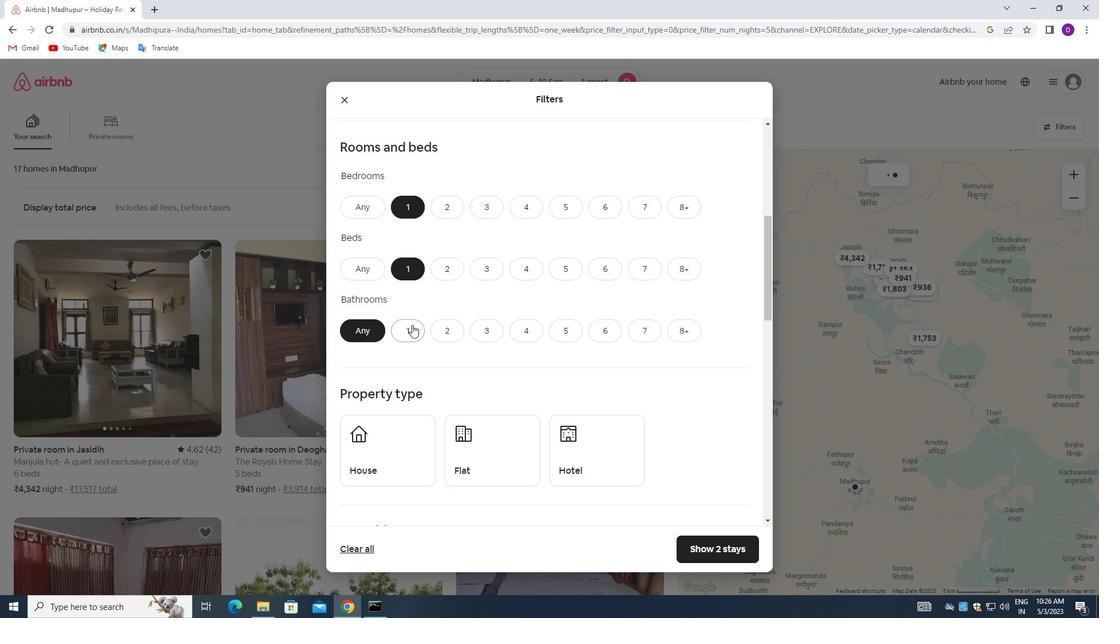 
Action: Mouse pressed left at (411, 327)
Screenshot: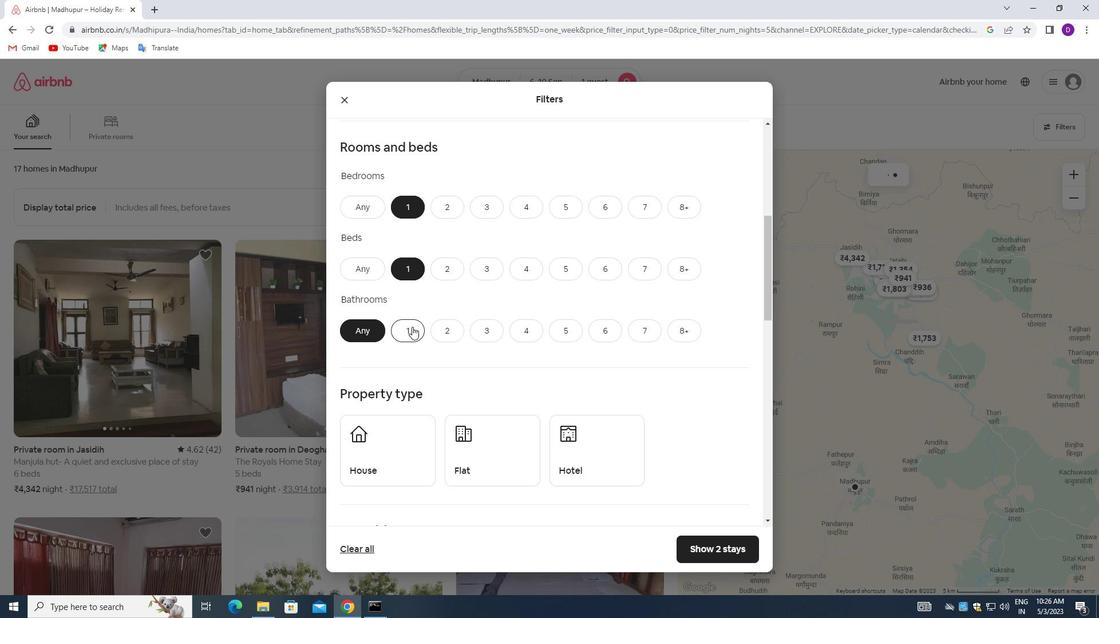 
Action: Mouse moved to (365, 444)
Screenshot: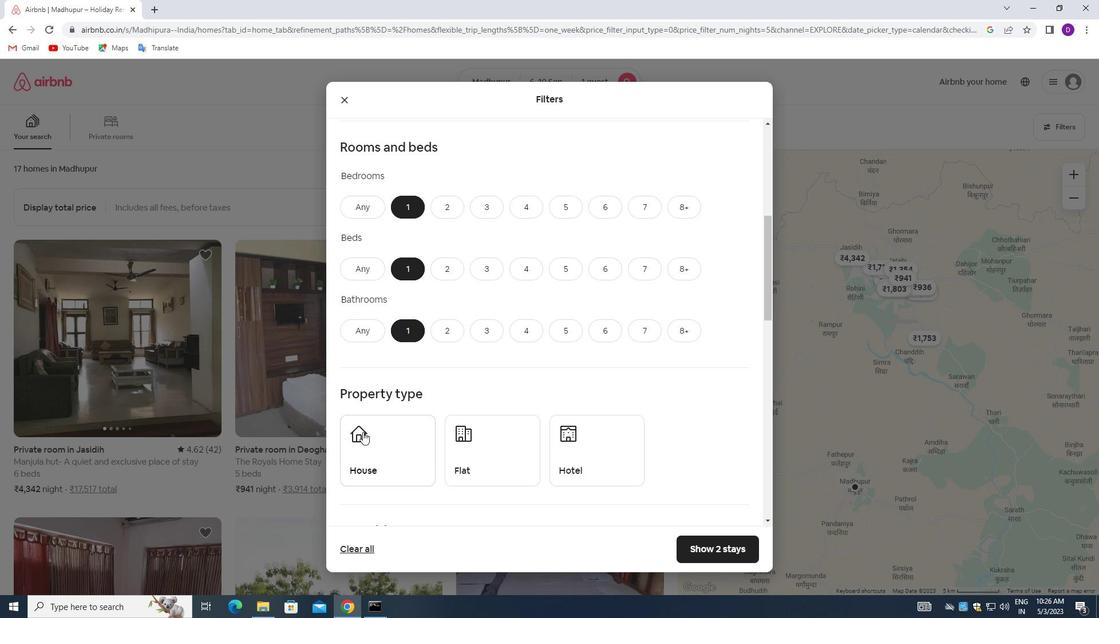 
Action: Mouse pressed left at (365, 444)
Screenshot: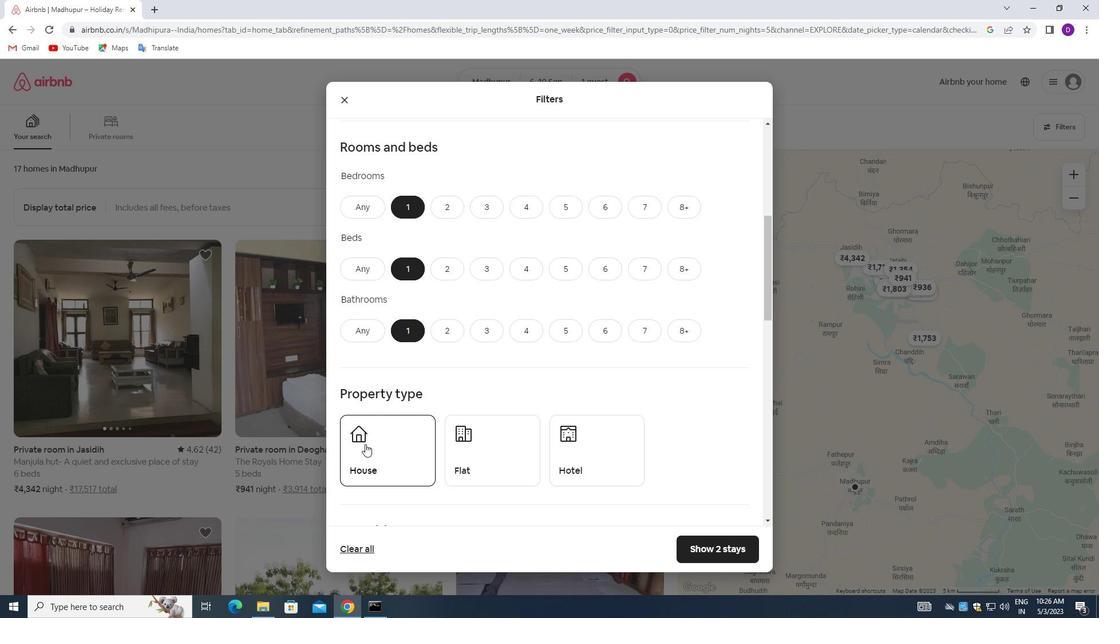 
Action: Mouse moved to (486, 456)
Screenshot: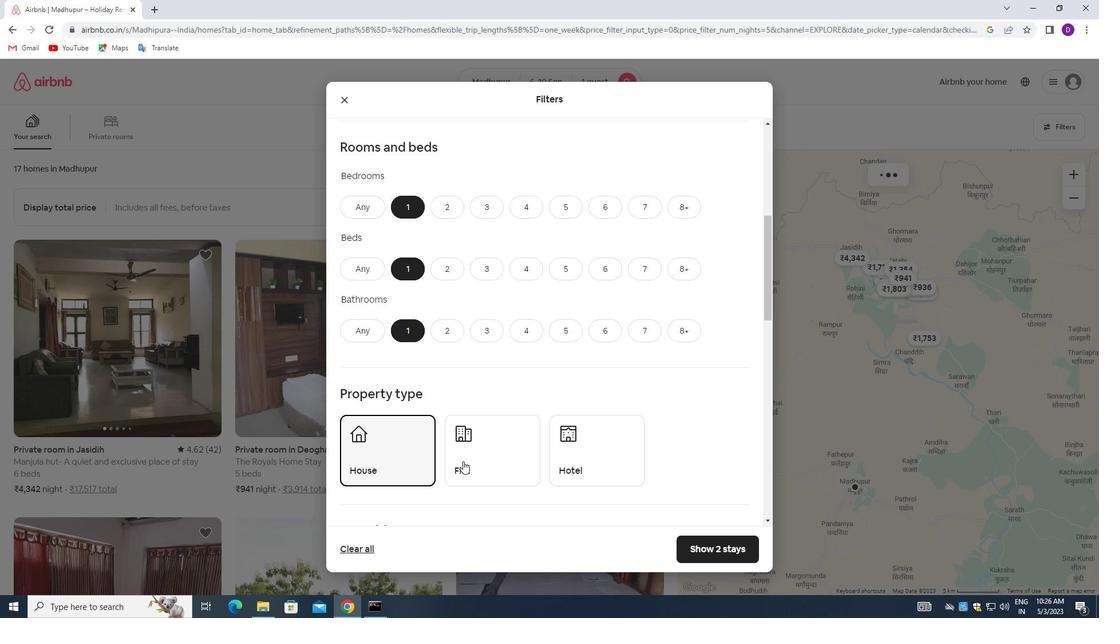 
Action: Mouse pressed left at (486, 456)
Screenshot: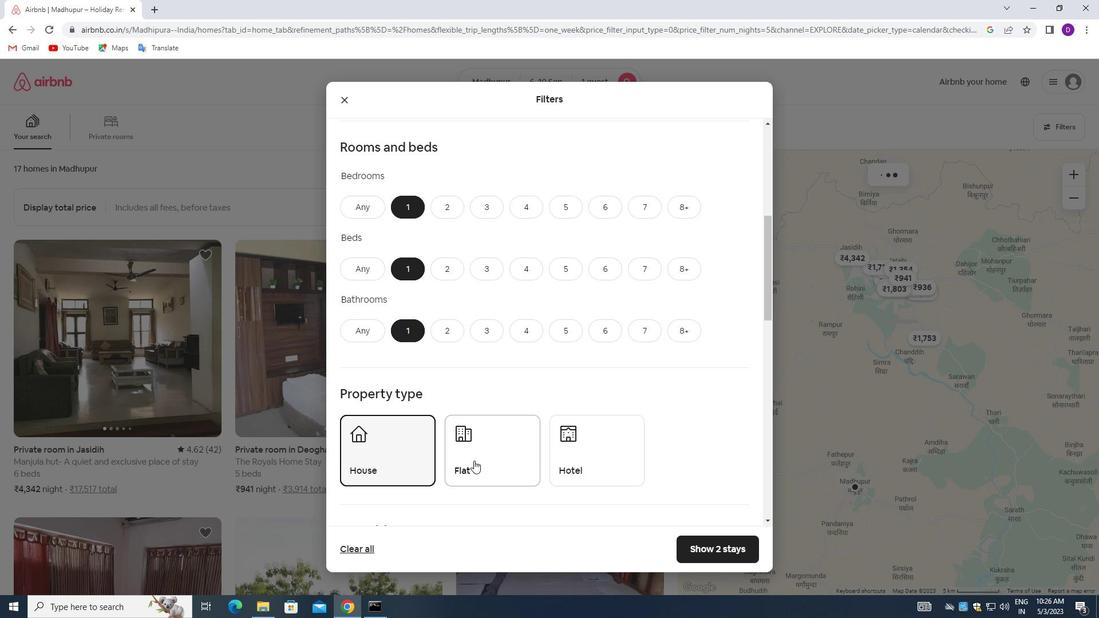 
Action: Mouse moved to (575, 451)
Screenshot: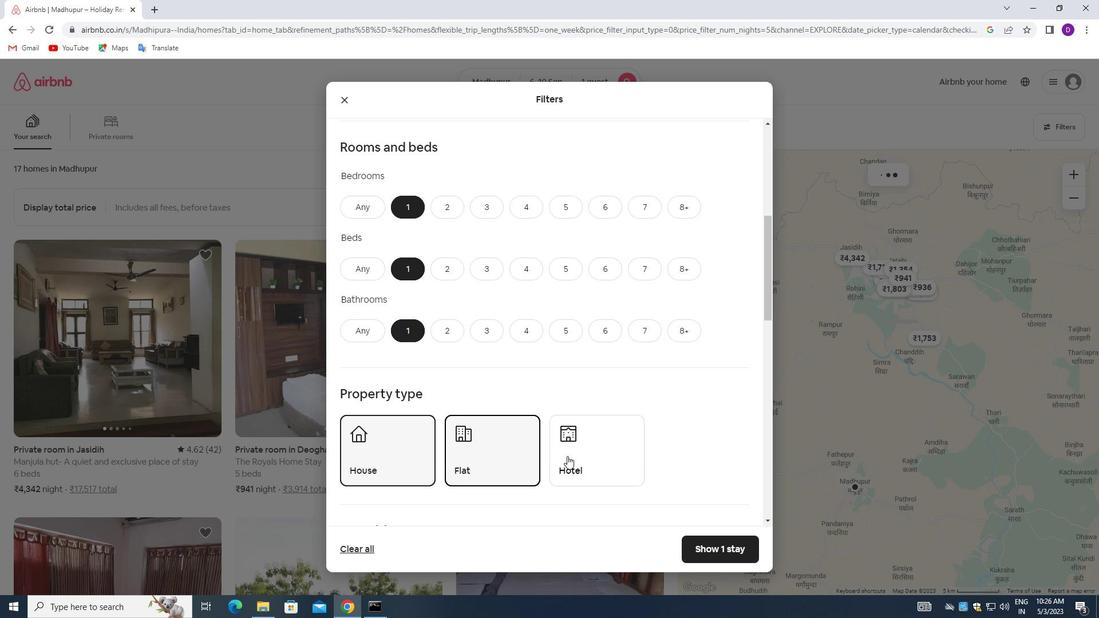 
Action: Mouse pressed left at (575, 451)
Screenshot: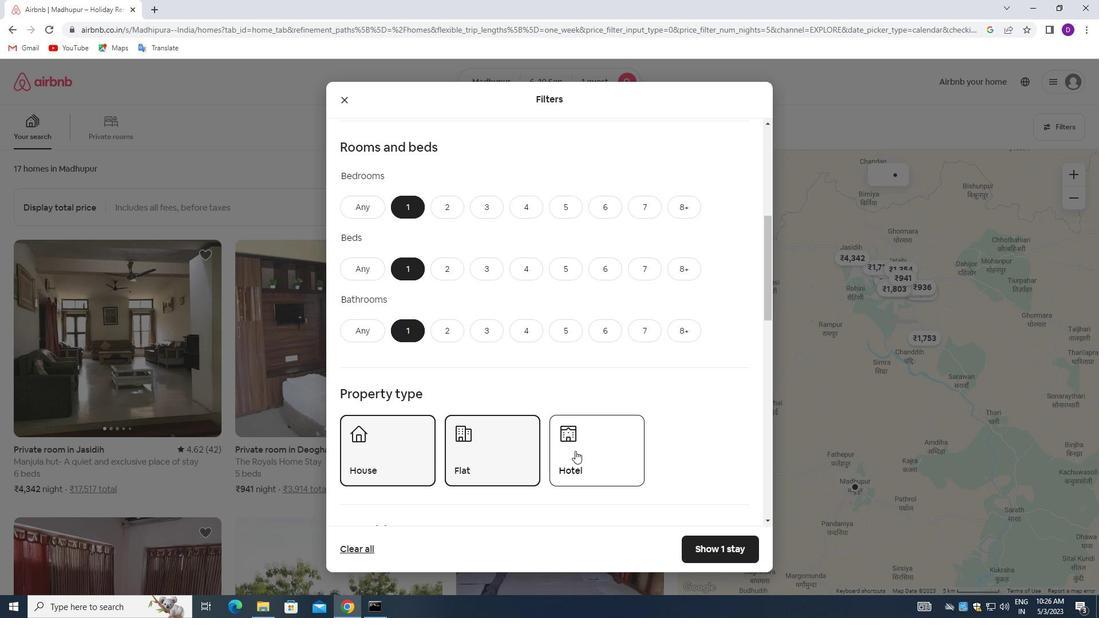 
Action: Mouse moved to (479, 433)
Screenshot: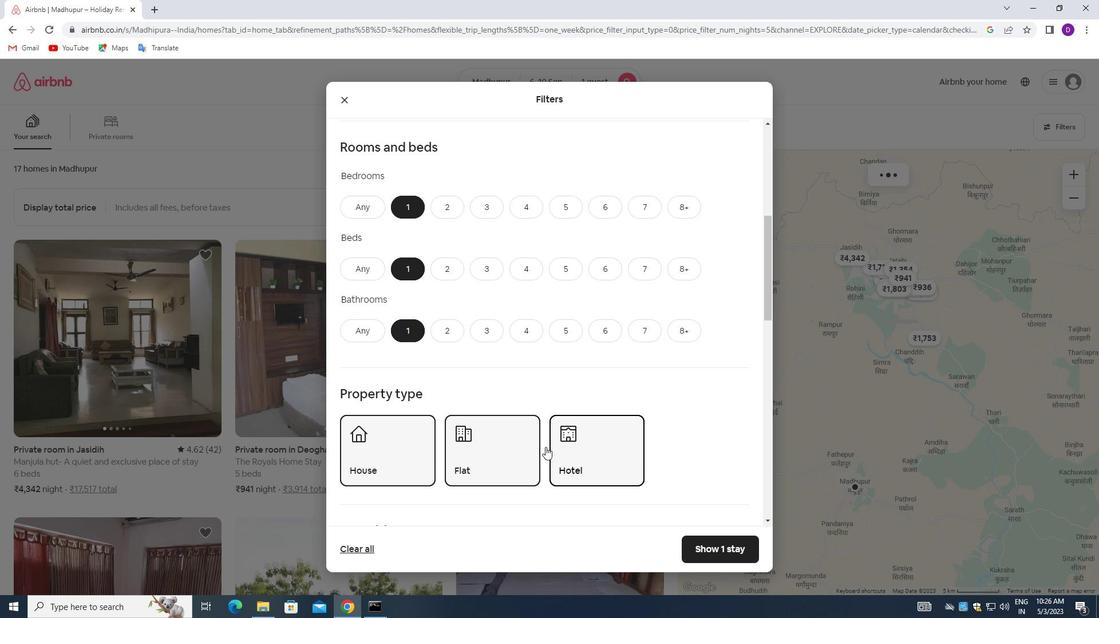 
Action: Mouse scrolled (479, 432) with delta (0, 0)
Screenshot: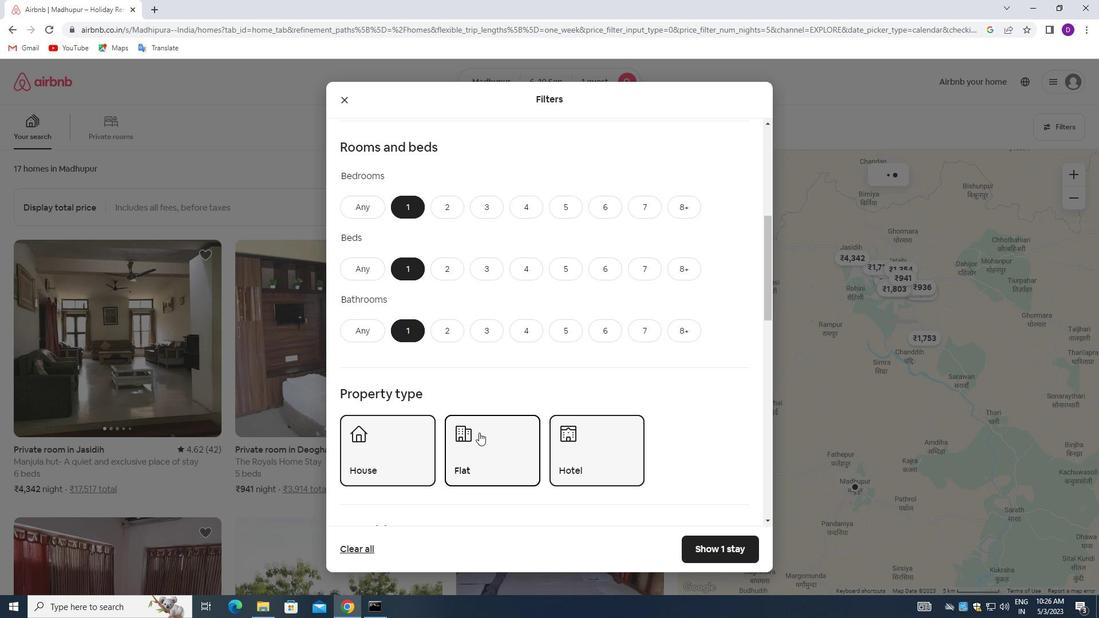 
Action: Mouse scrolled (479, 432) with delta (0, 0)
Screenshot: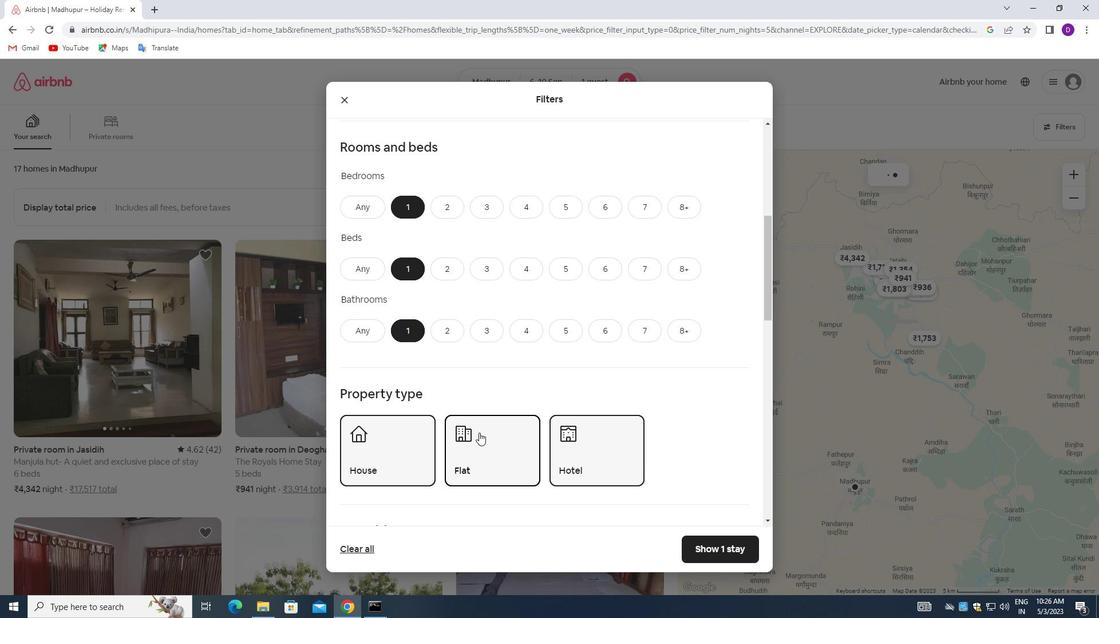 
Action: Mouse moved to (479, 433)
Screenshot: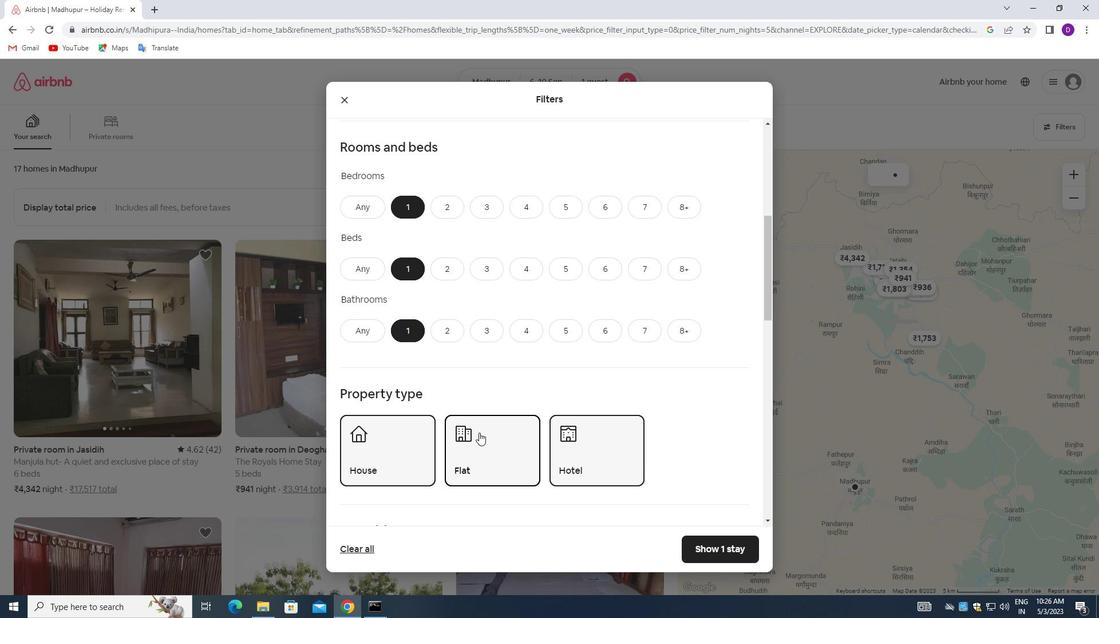 
Action: Mouse scrolled (479, 432) with delta (0, 0)
Screenshot: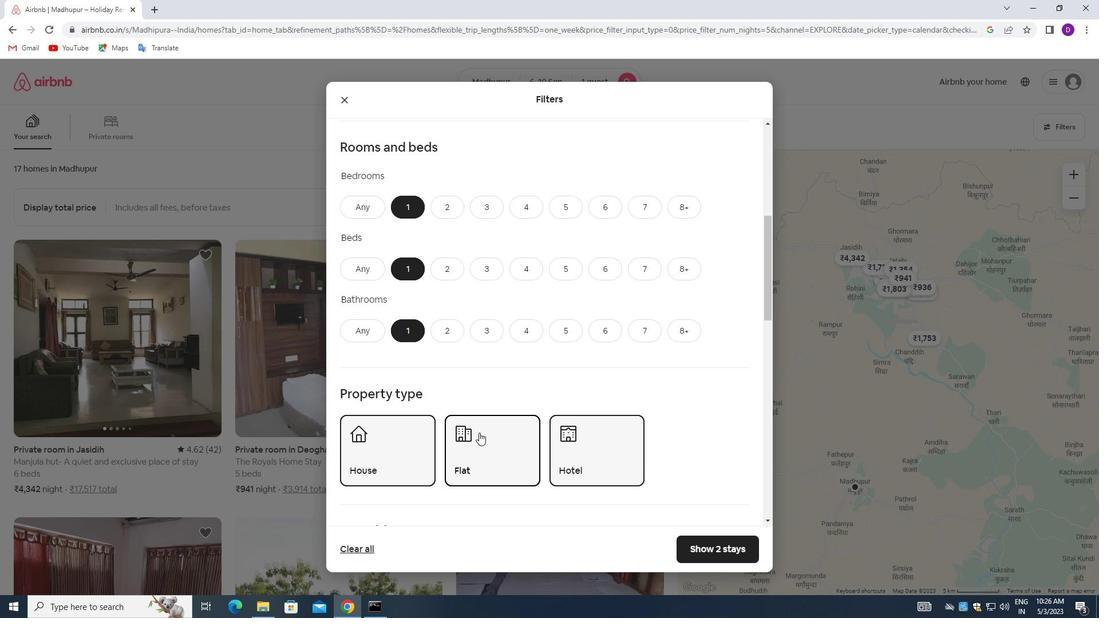 
Action: Mouse moved to (489, 395)
Screenshot: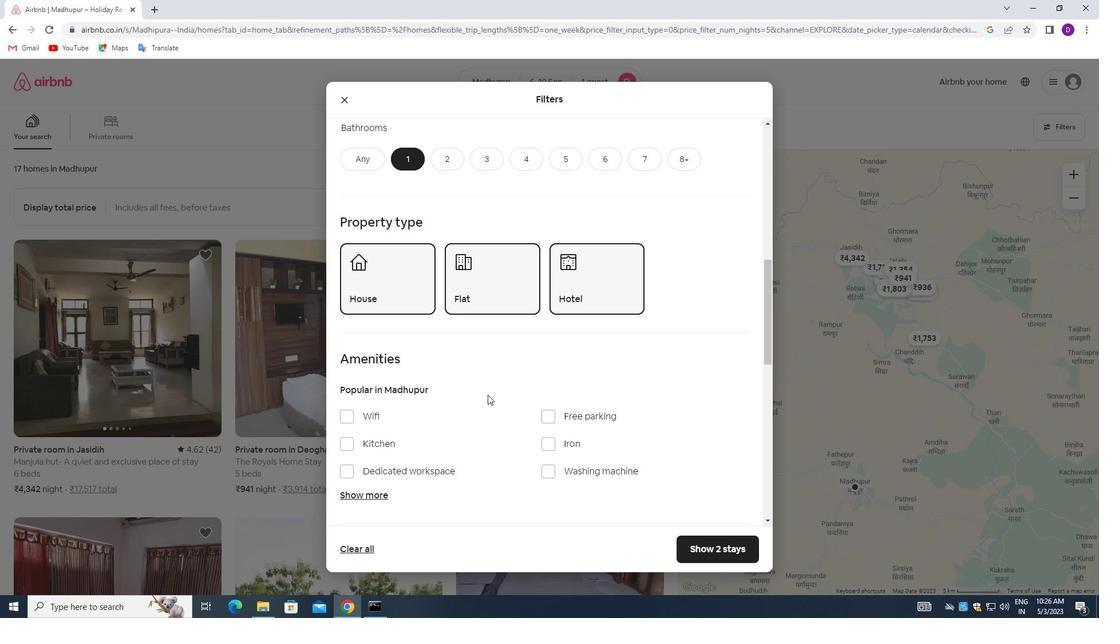
Action: Mouse scrolled (489, 394) with delta (0, 0)
Screenshot: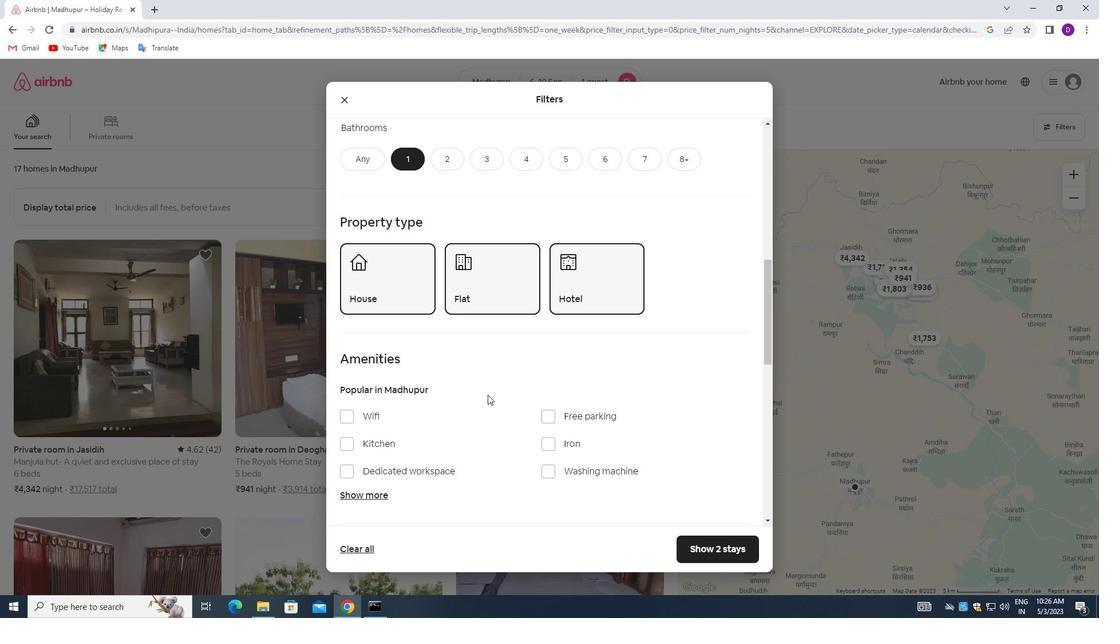 
Action: Mouse moved to (595, 328)
Screenshot: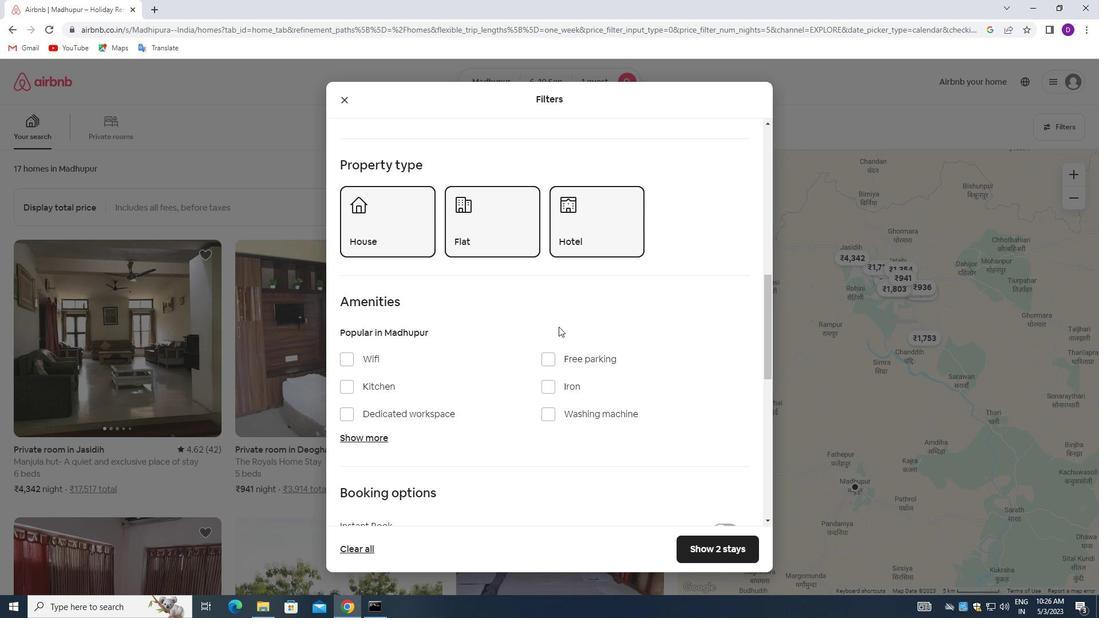 
Action: Mouse scrolled (595, 327) with delta (0, 0)
Screenshot: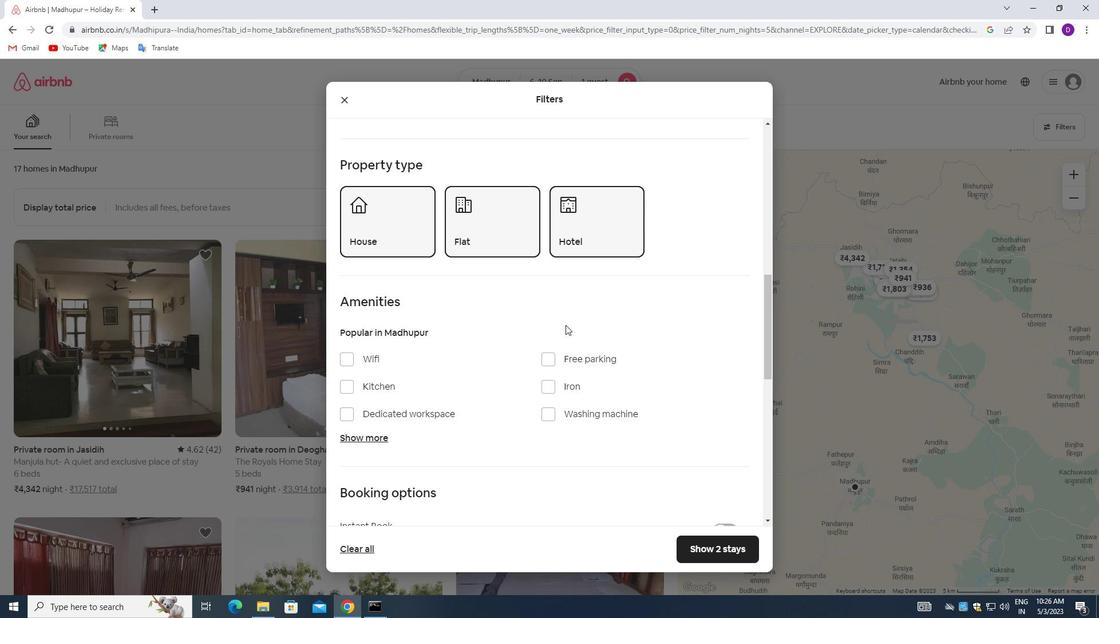 
Action: Mouse scrolled (595, 327) with delta (0, 0)
Screenshot: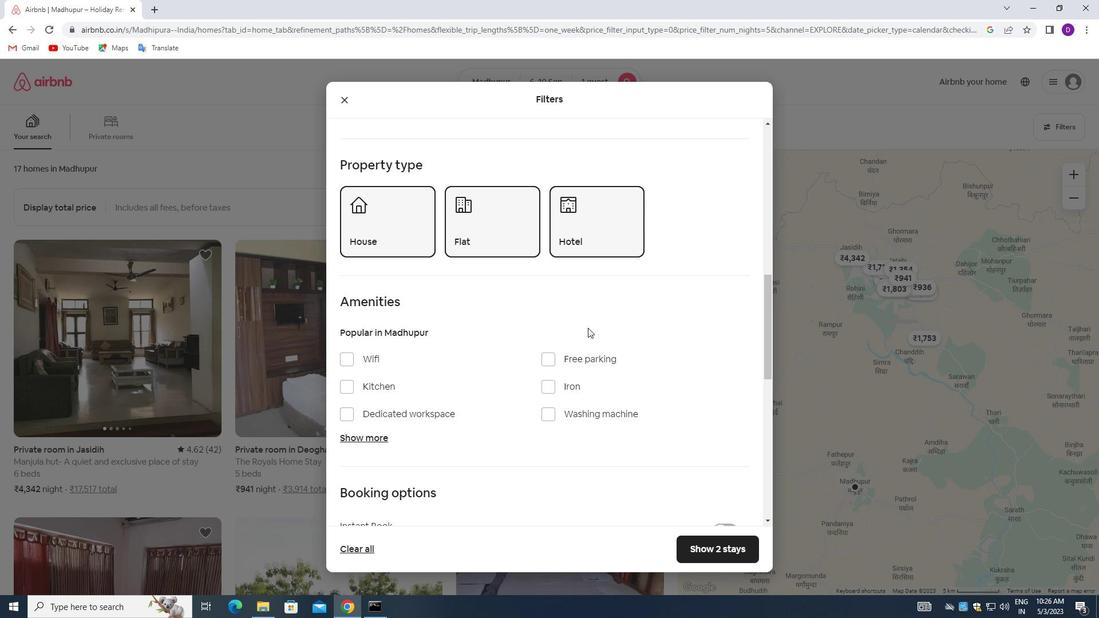 
Action: Mouse moved to (554, 340)
Screenshot: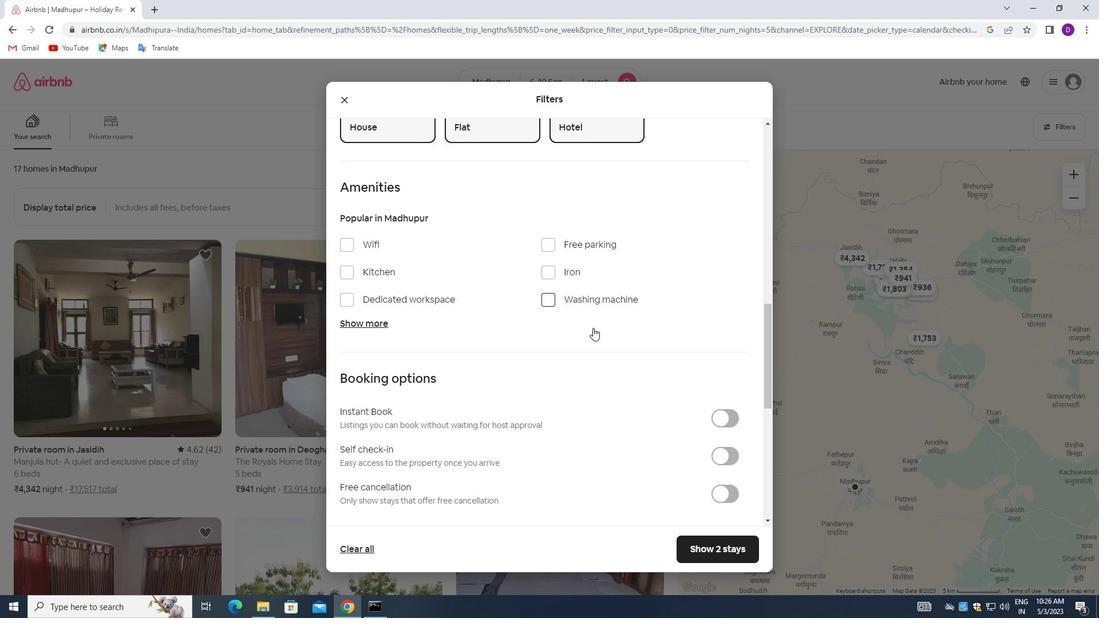 
Action: Mouse scrolled (554, 339) with delta (0, 0)
Screenshot: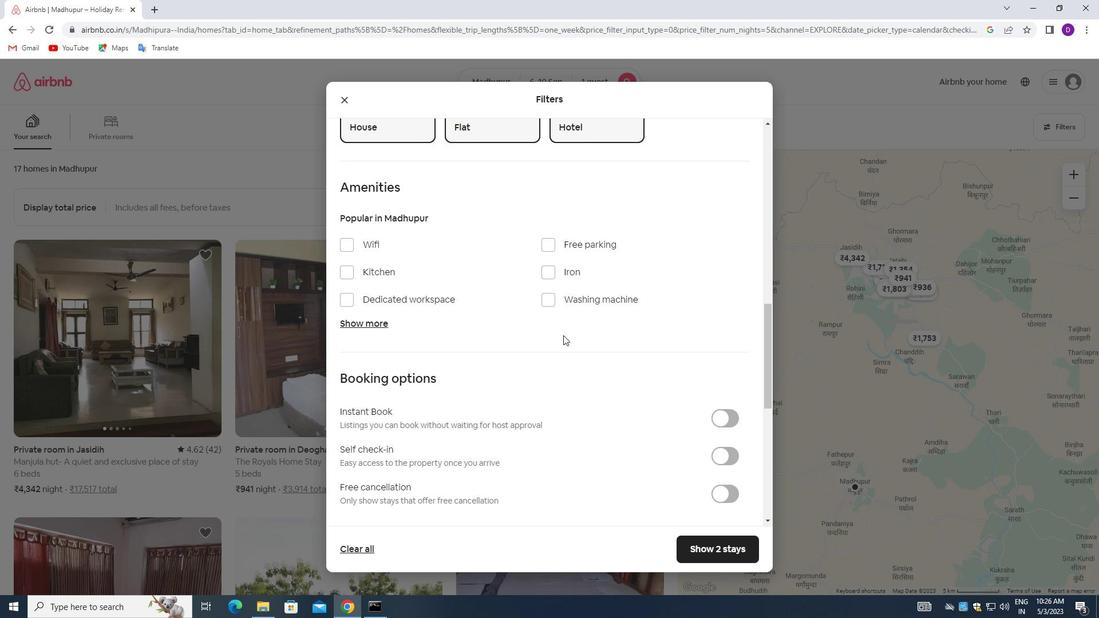 
Action: Mouse scrolled (554, 339) with delta (0, 0)
Screenshot: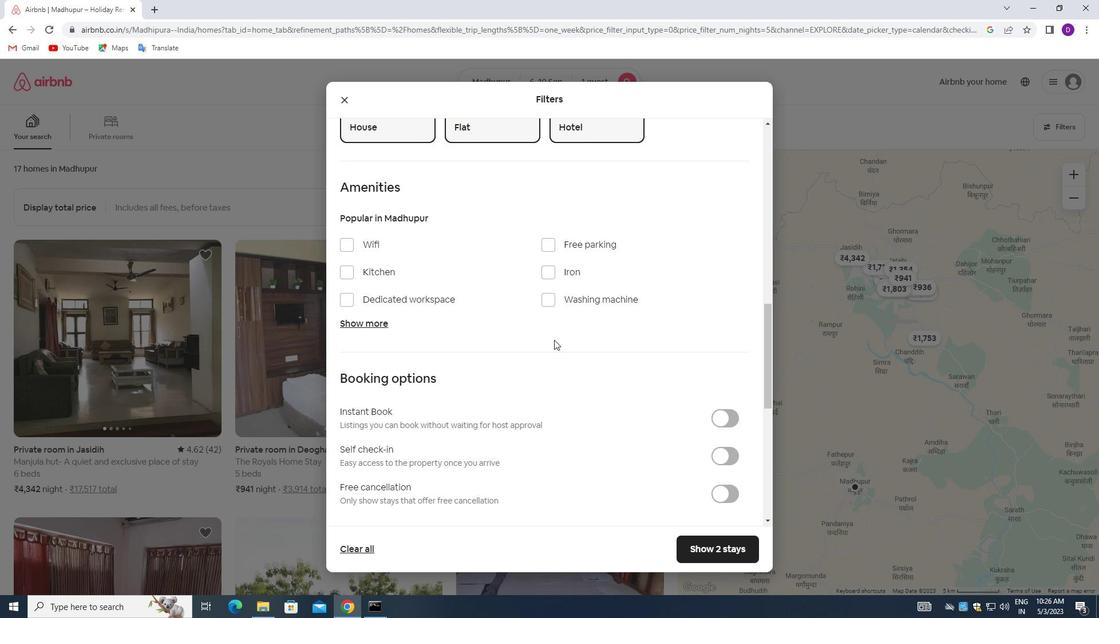 
Action: Mouse moved to (724, 344)
Screenshot: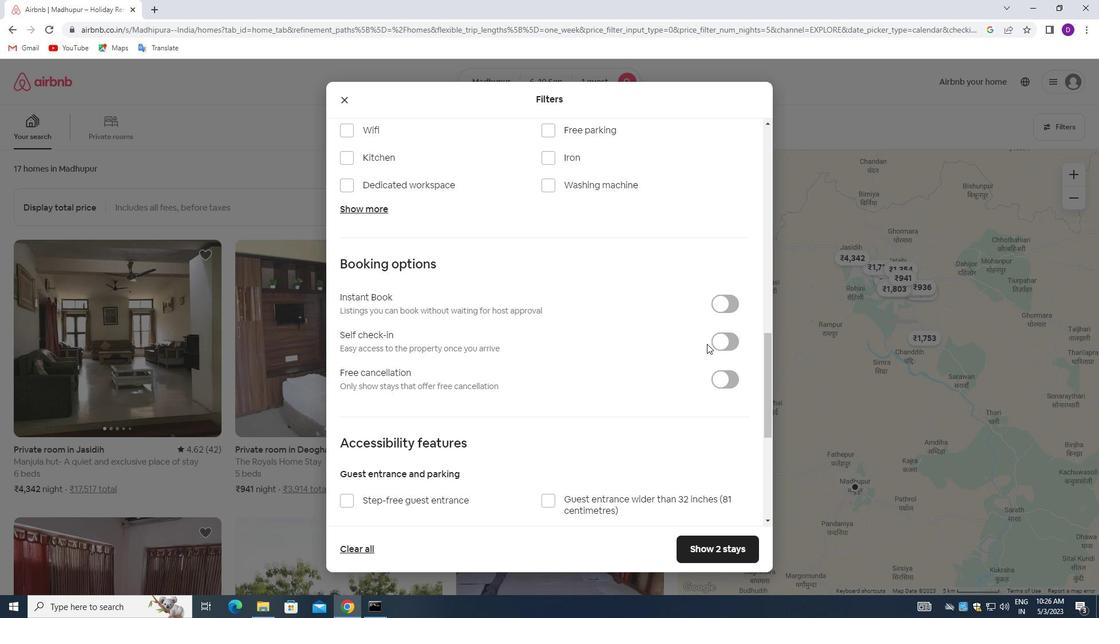 
Action: Mouse pressed left at (724, 344)
Screenshot: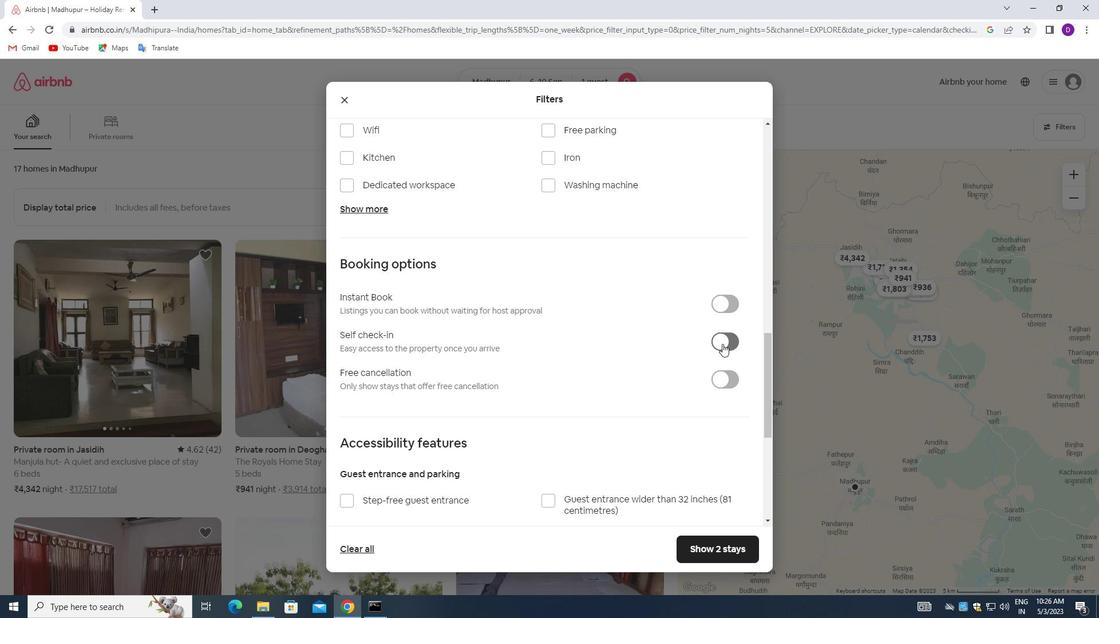 
Action: Mouse moved to (518, 319)
Screenshot: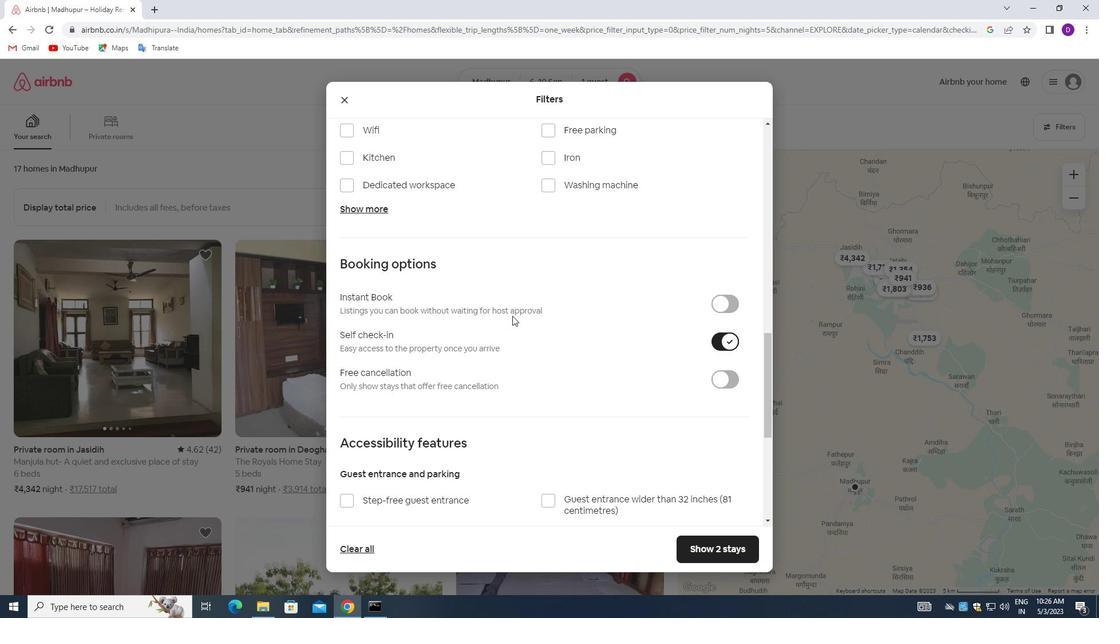 
Action: Mouse scrolled (518, 319) with delta (0, 0)
Screenshot: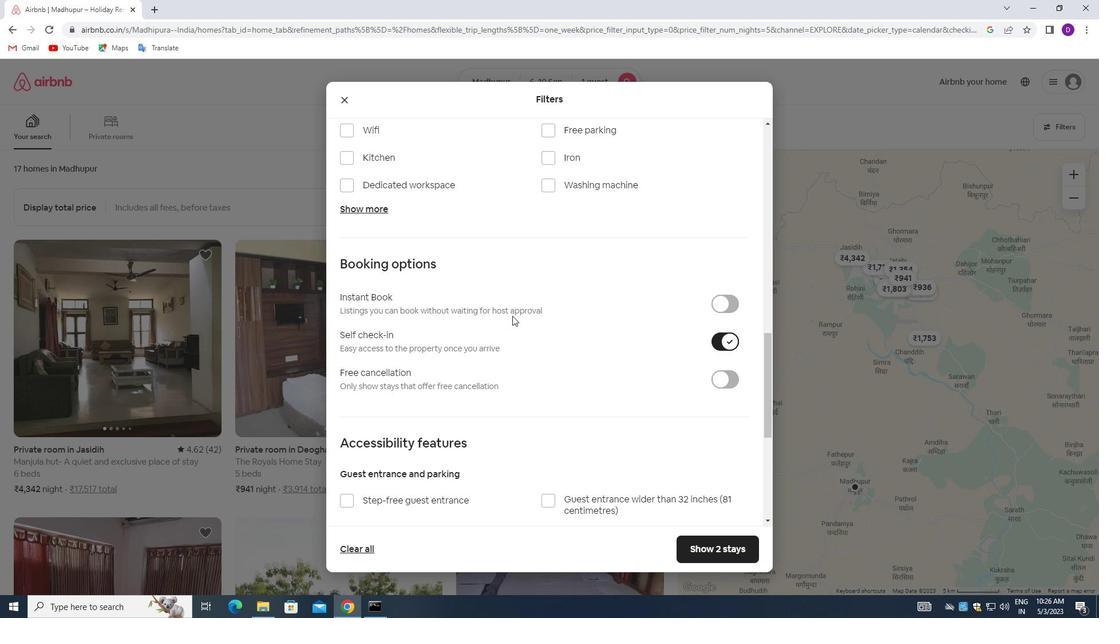 
Action: Mouse moved to (557, 318)
Screenshot: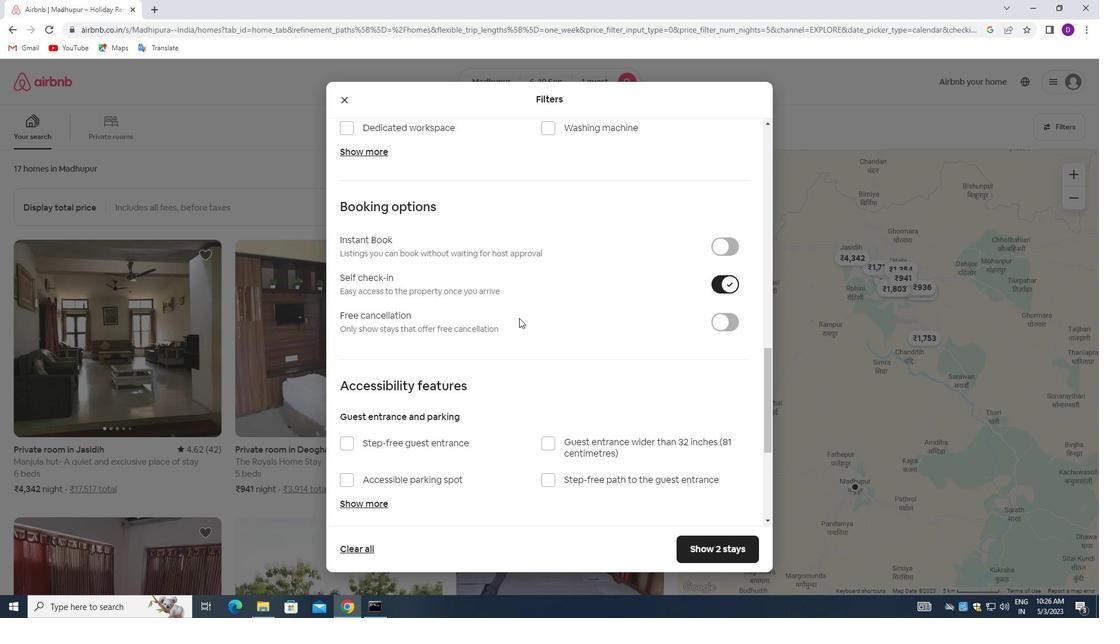 
Action: Mouse scrolled (557, 317) with delta (0, 0)
Screenshot: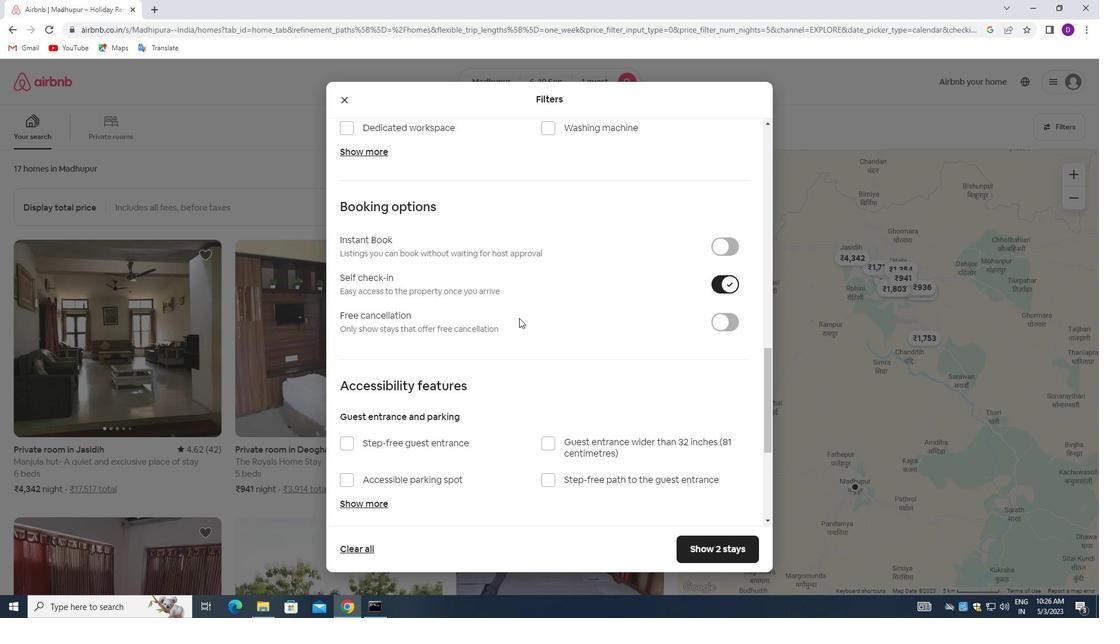 
Action: Mouse moved to (558, 318)
Screenshot: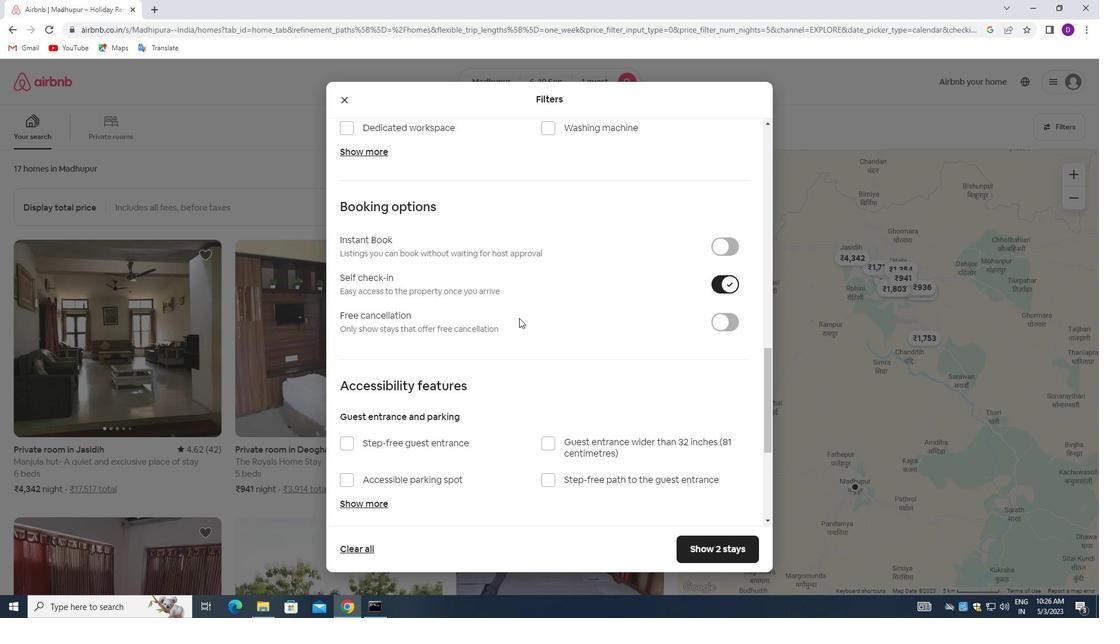 
Action: Mouse scrolled (558, 317) with delta (0, 0)
Screenshot: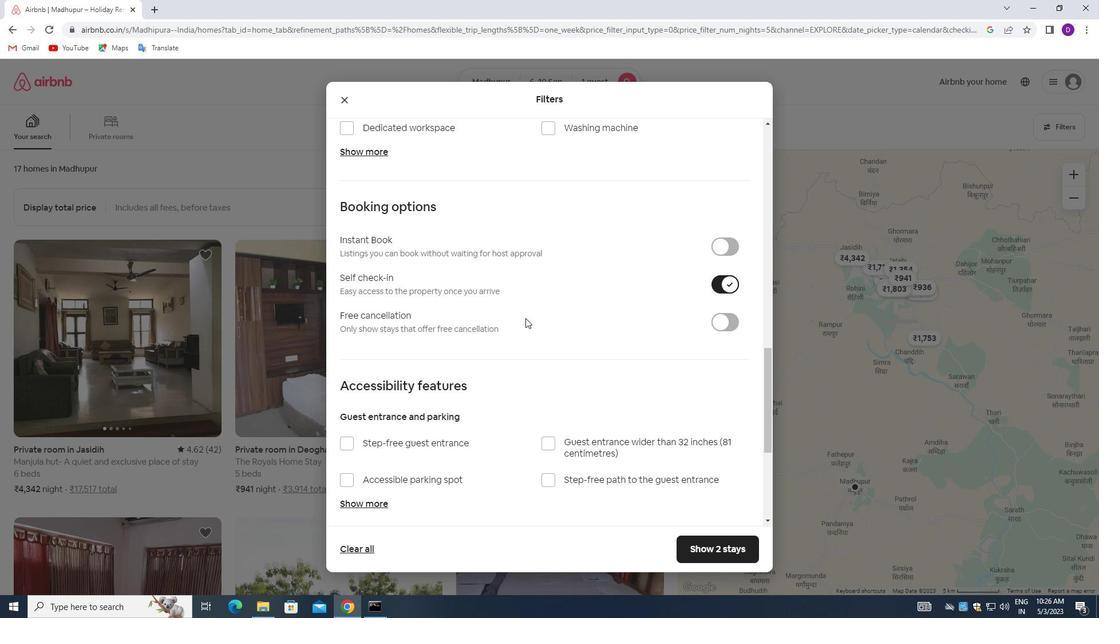 
Action: Mouse moved to (505, 303)
Screenshot: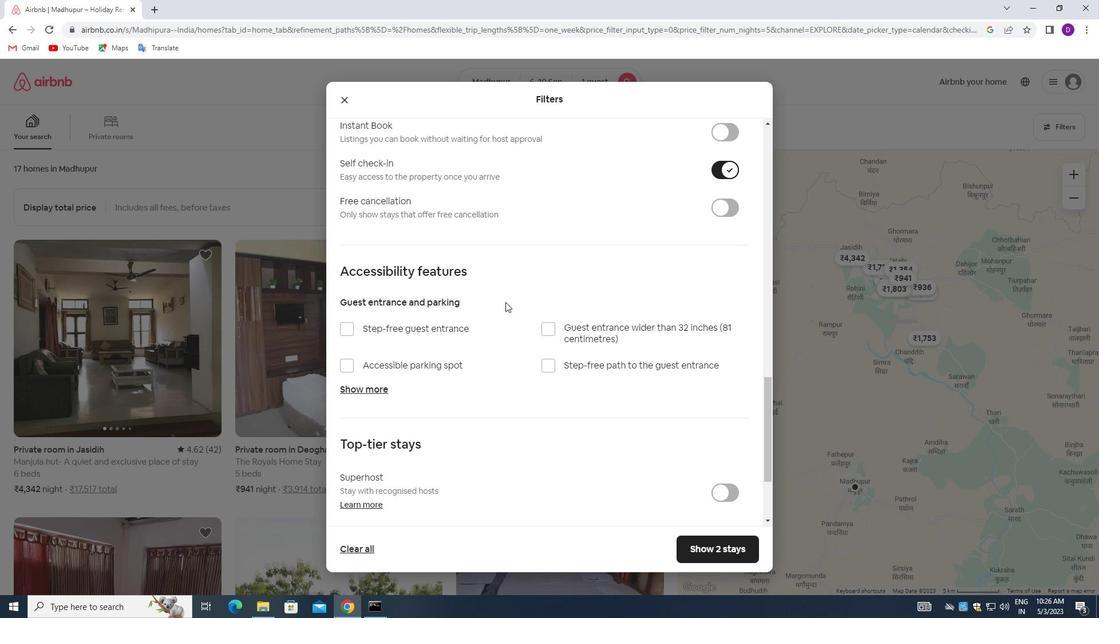 
Action: Mouse scrolled (505, 303) with delta (0, 0)
Screenshot: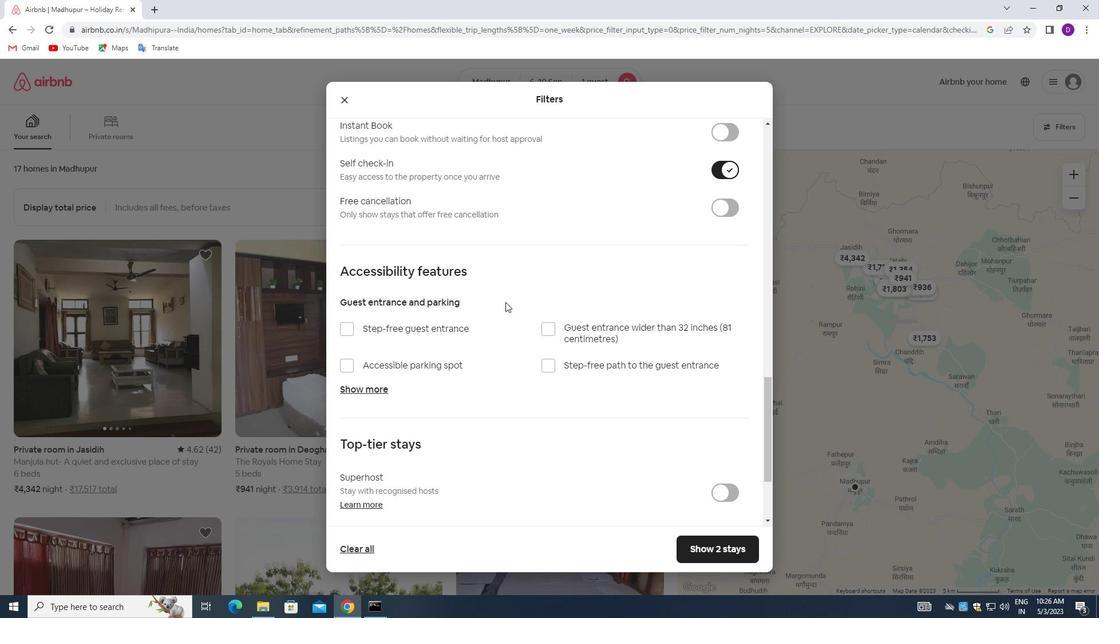 
Action: Mouse scrolled (505, 303) with delta (0, 0)
Screenshot: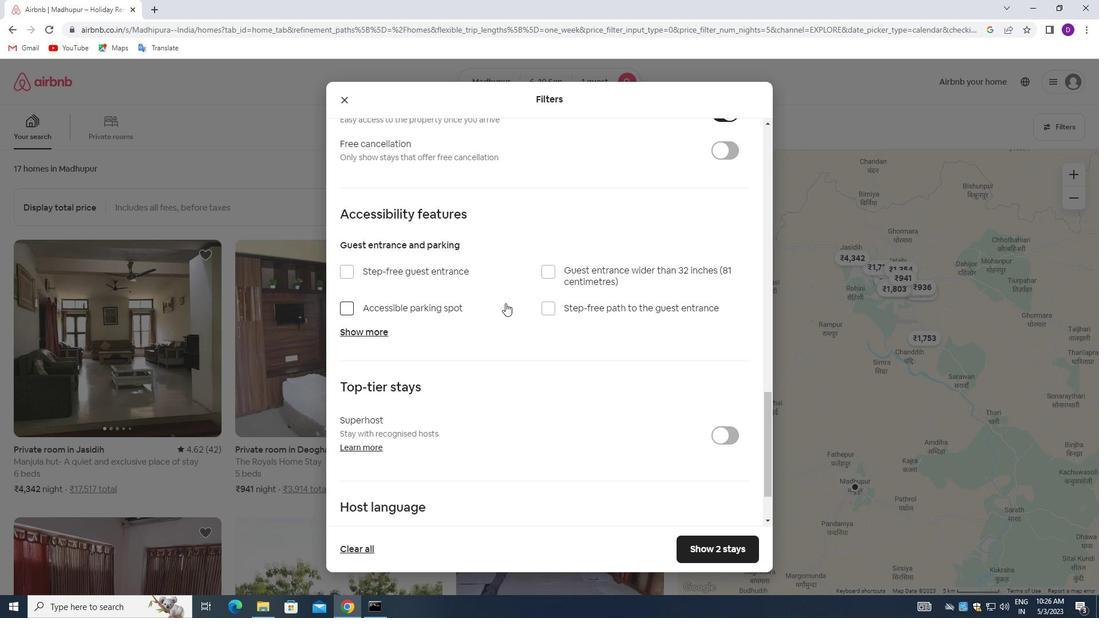 
Action: Mouse scrolled (505, 303) with delta (0, 0)
Screenshot: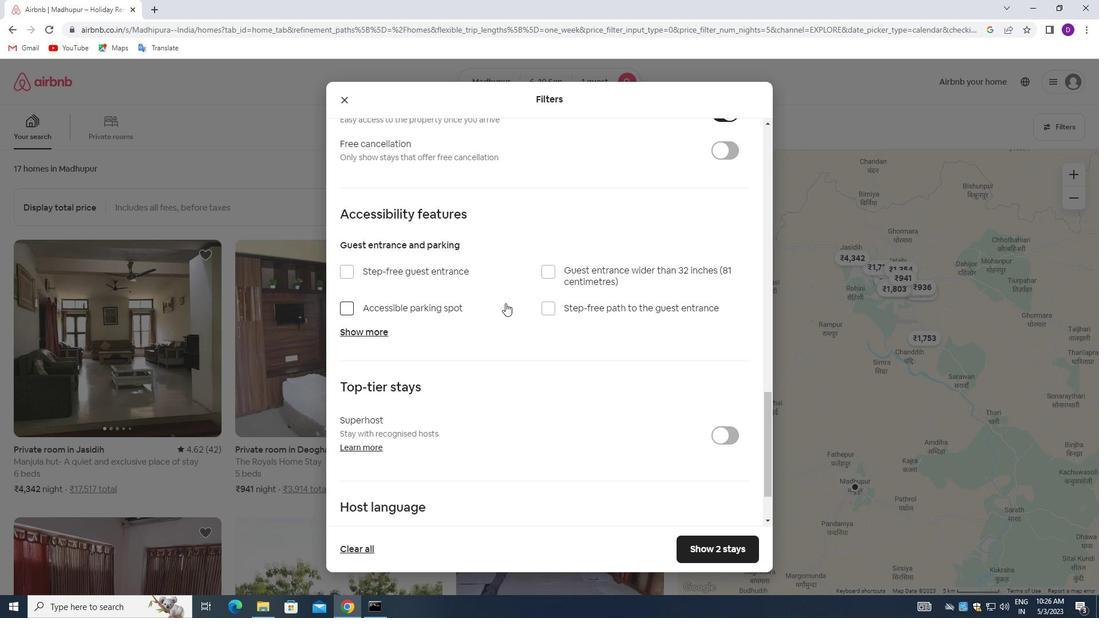 
Action: Mouse scrolled (505, 303) with delta (0, 0)
Screenshot: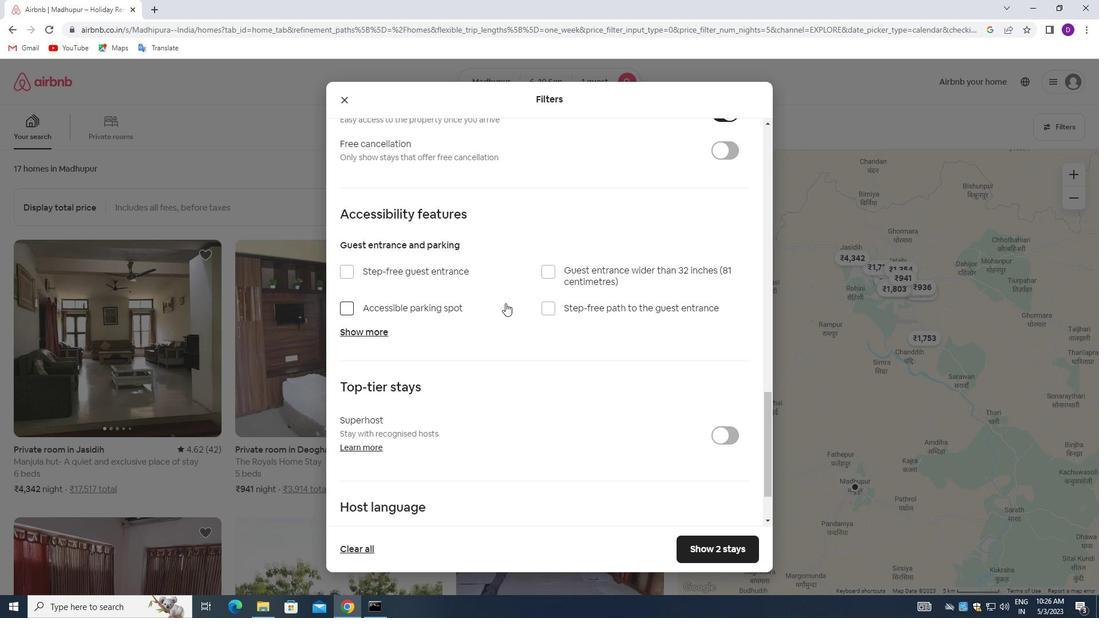 
Action: Mouse moved to (508, 346)
Screenshot: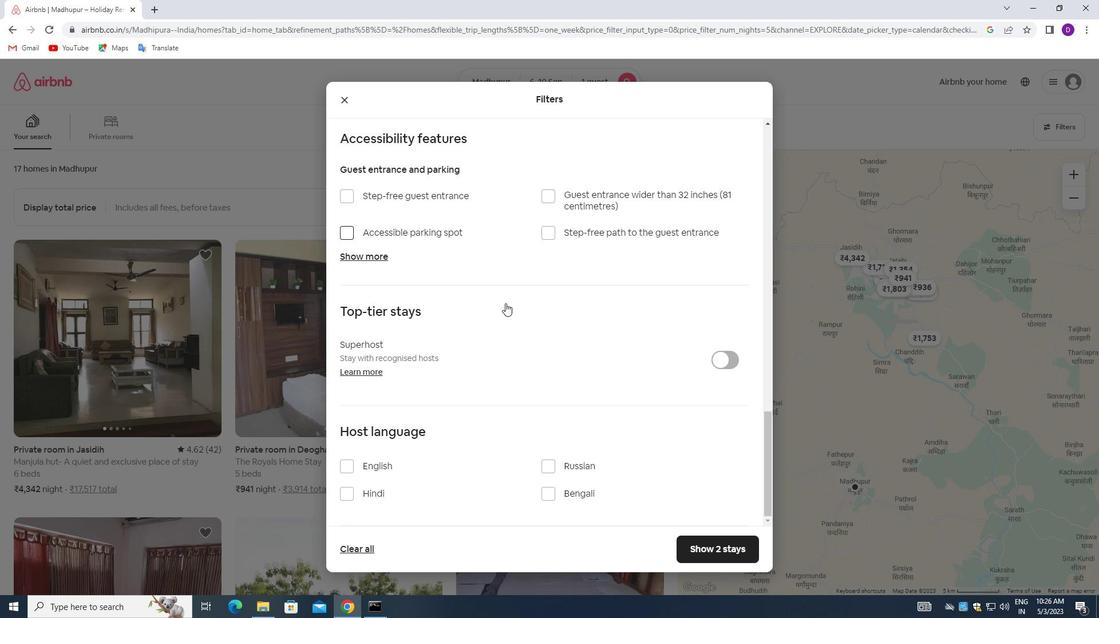 
Action: Mouse scrolled (508, 345) with delta (0, 0)
Screenshot: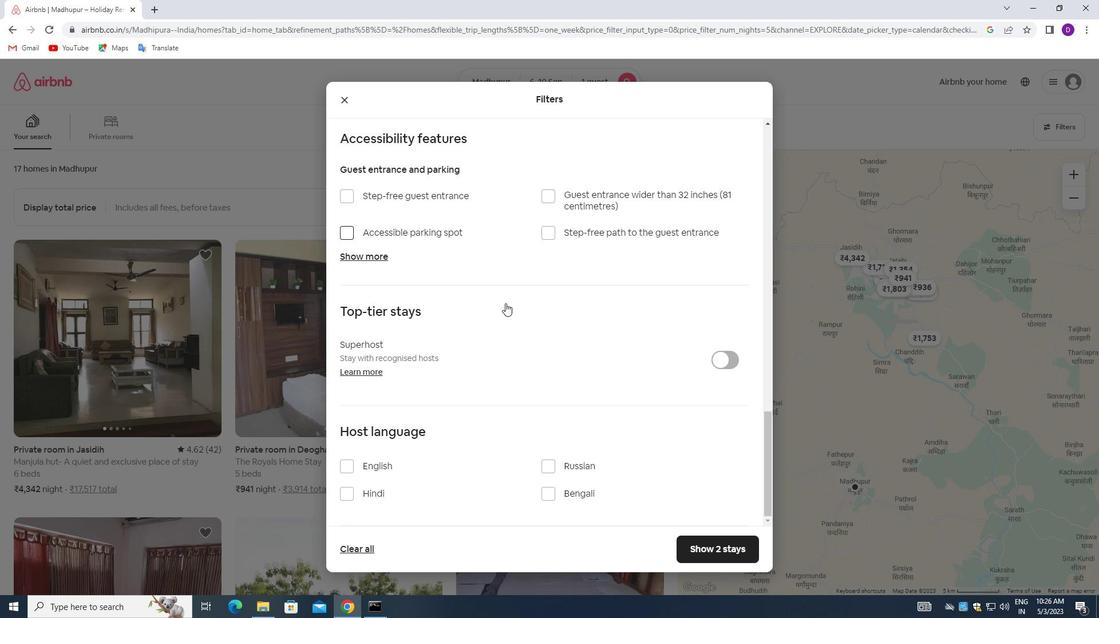 
Action: Mouse moved to (508, 359)
Screenshot: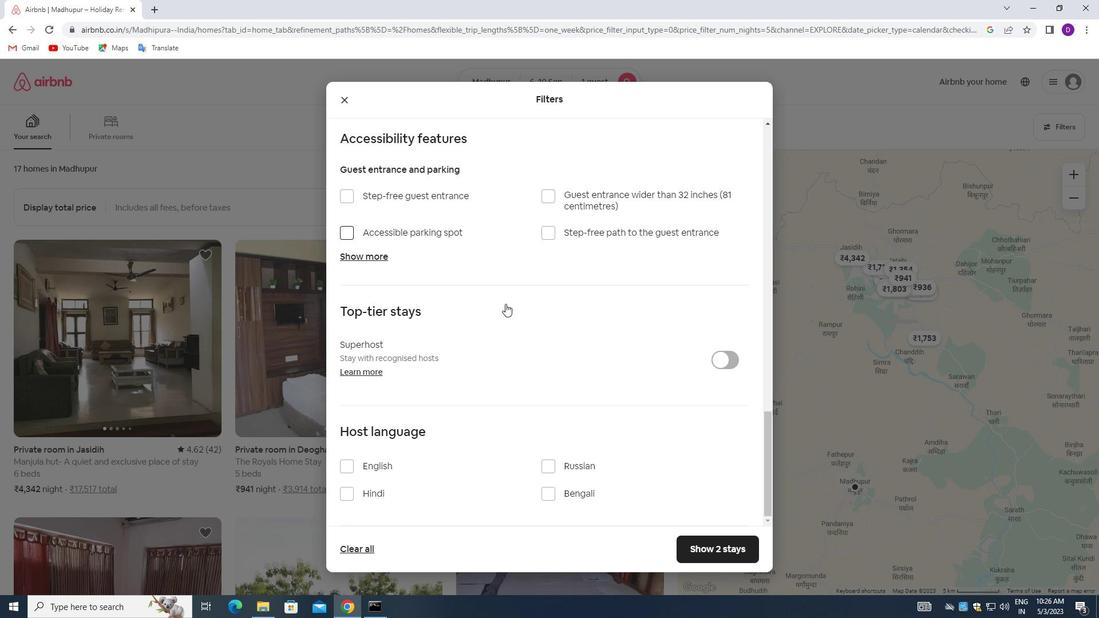 
Action: Mouse scrolled (508, 359) with delta (0, 0)
Screenshot: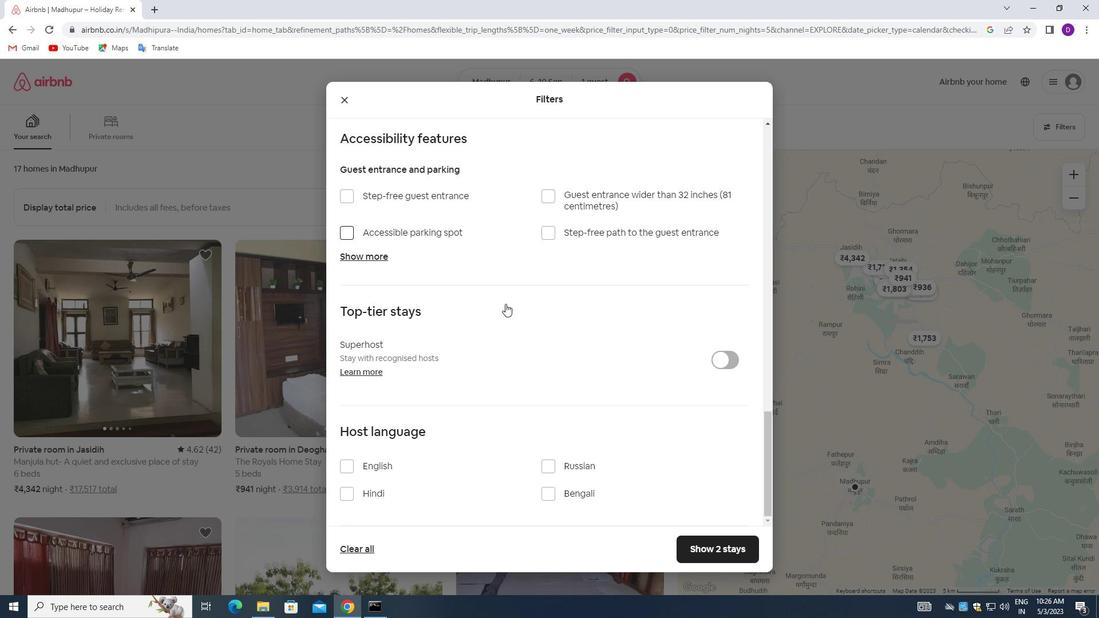 
Action: Mouse moved to (505, 368)
Screenshot: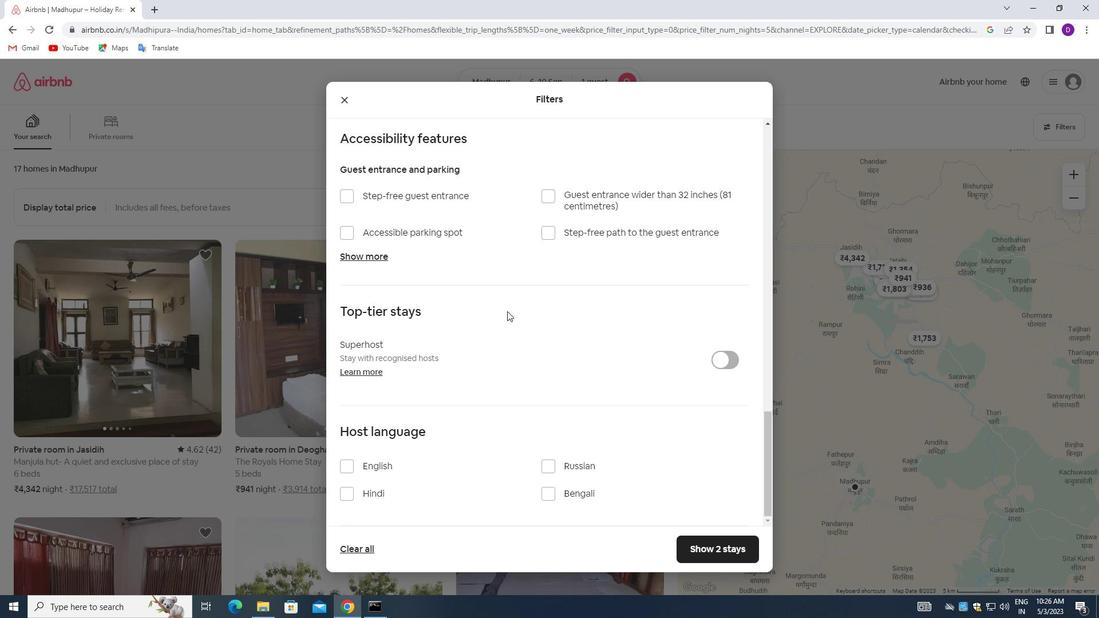 
Action: Mouse scrolled (505, 368) with delta (0, 0)
Screenshot: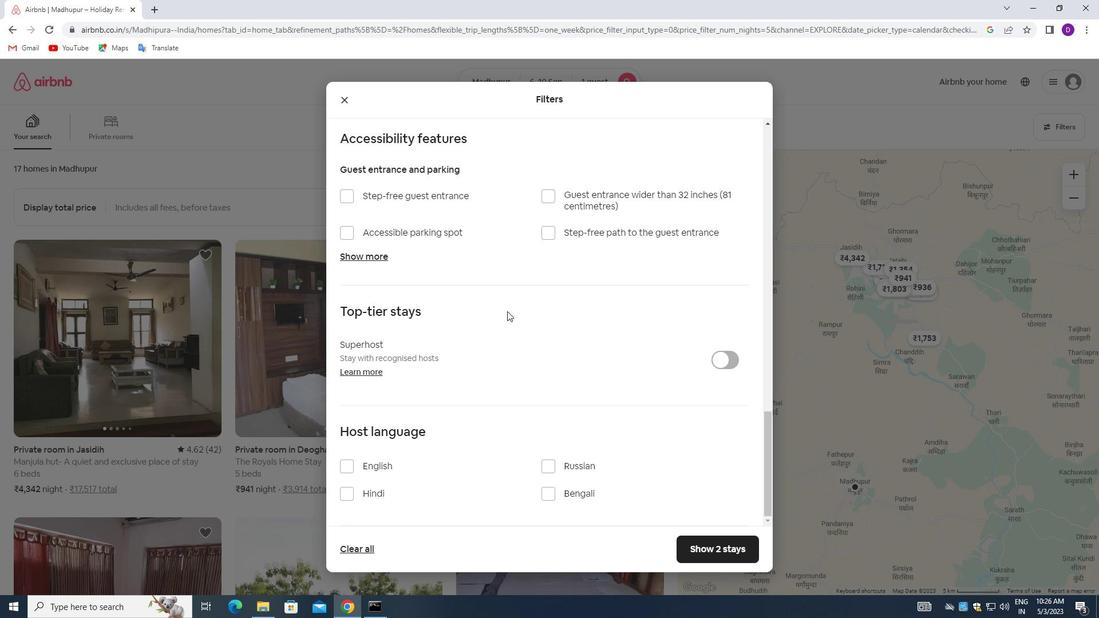 
Action: Mouse moved to (501, 370)
Screenshot: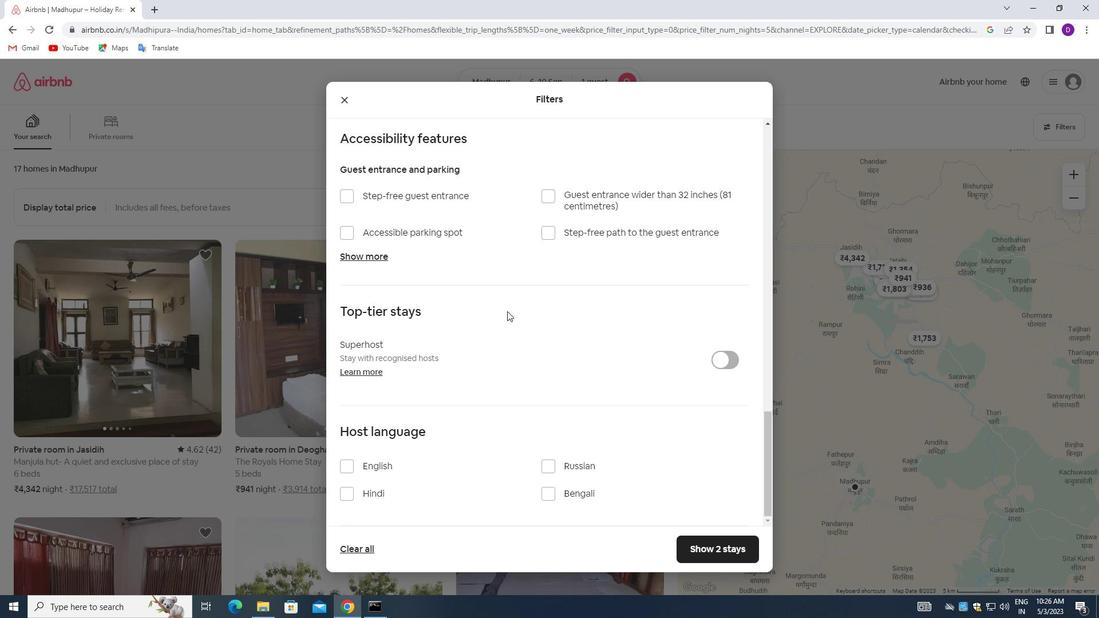 
Action: Mouse scrolled (501, 370) with delta (0, 0)
Screenshot: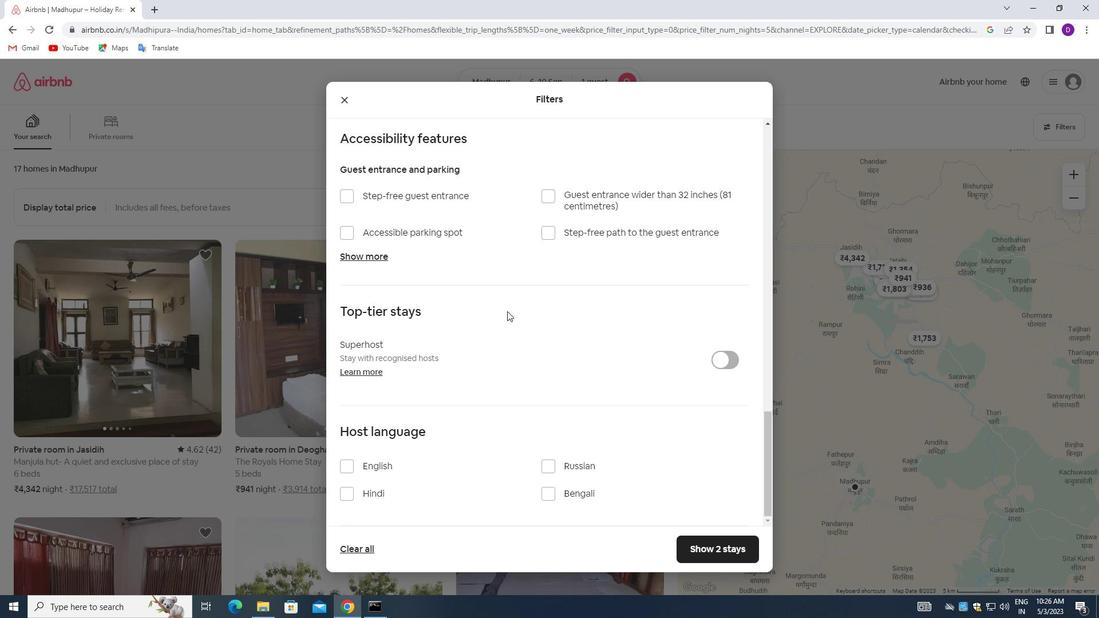 
Action: Mouse moved to (345, 464)
Screenshot: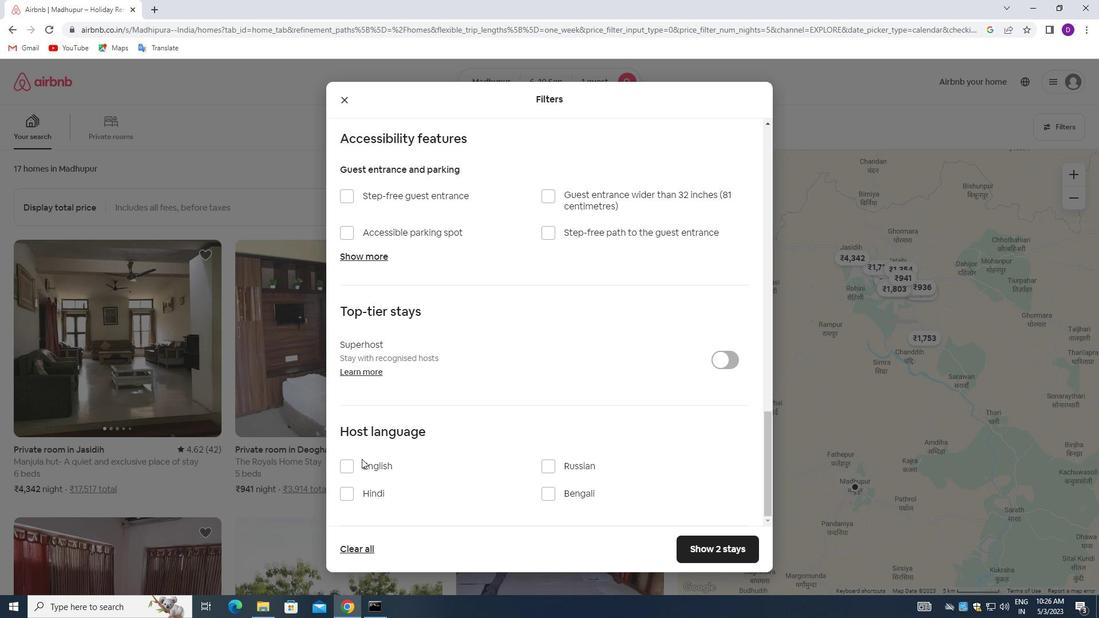 
Action: Mouse pressed left at (345, 464)
Screenshot: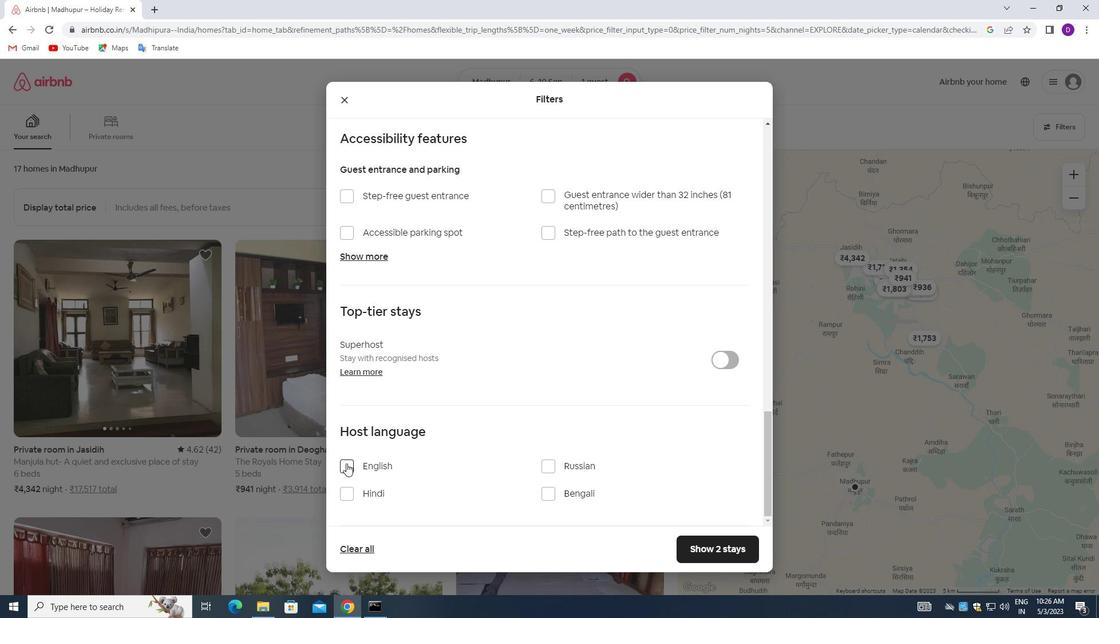 
Action: Mouse moved to (704, 549)
Screenshot: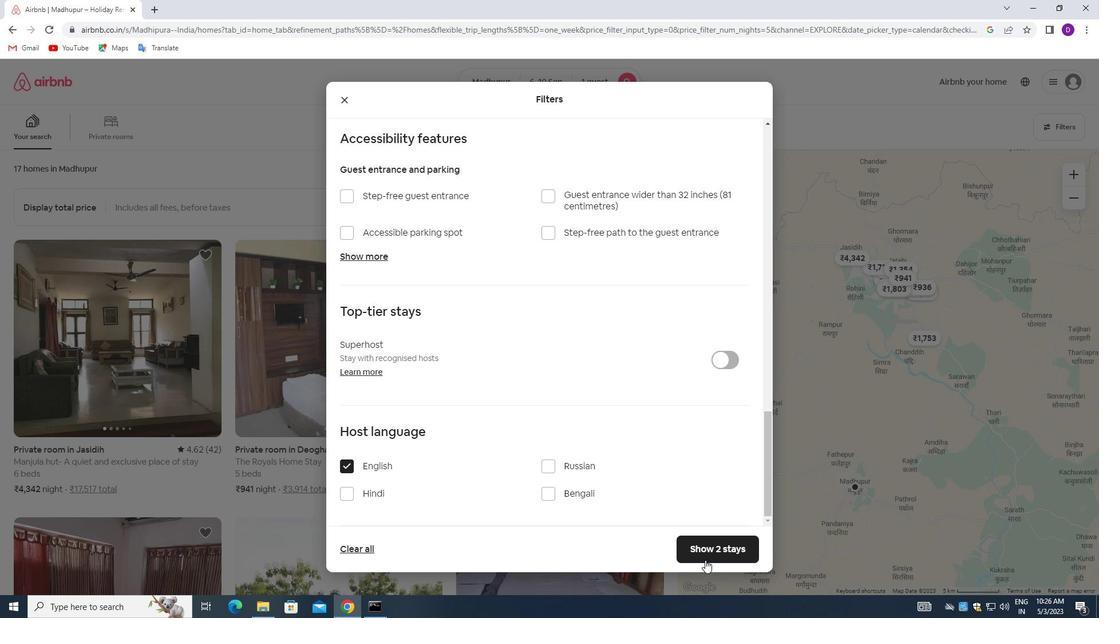 
Action: Mouse pressed left at (704, 549)
Screenshot: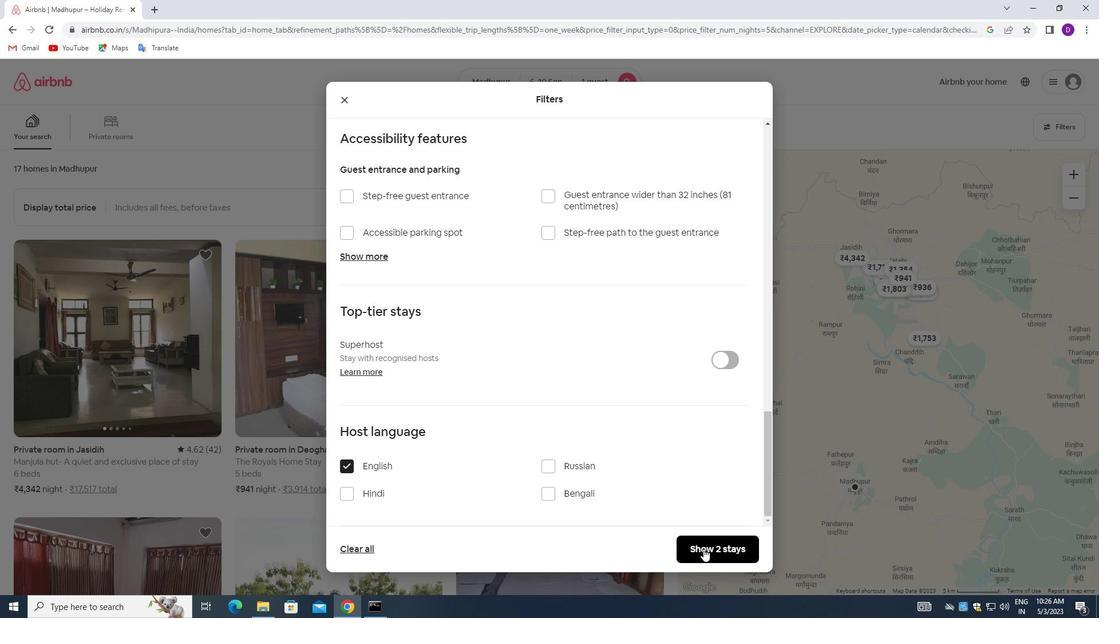 
Action: Mouse moved to (502, 336)
Screenshot: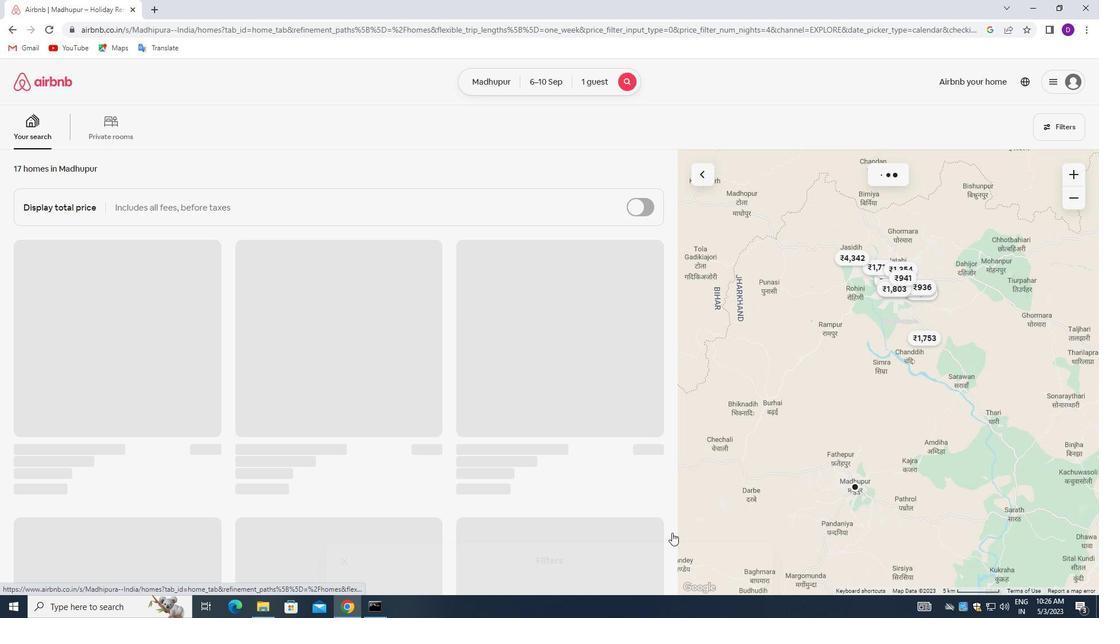 
